 Task: Create a due date automation trigger when advanced on, on the monday of the week before a card is due add fields with custom field "Resume" set to a number greater than 1 and greater or equal to 10 at 11:00 AM.
Action: Mouse moved to (1253, 98)
Screenshot: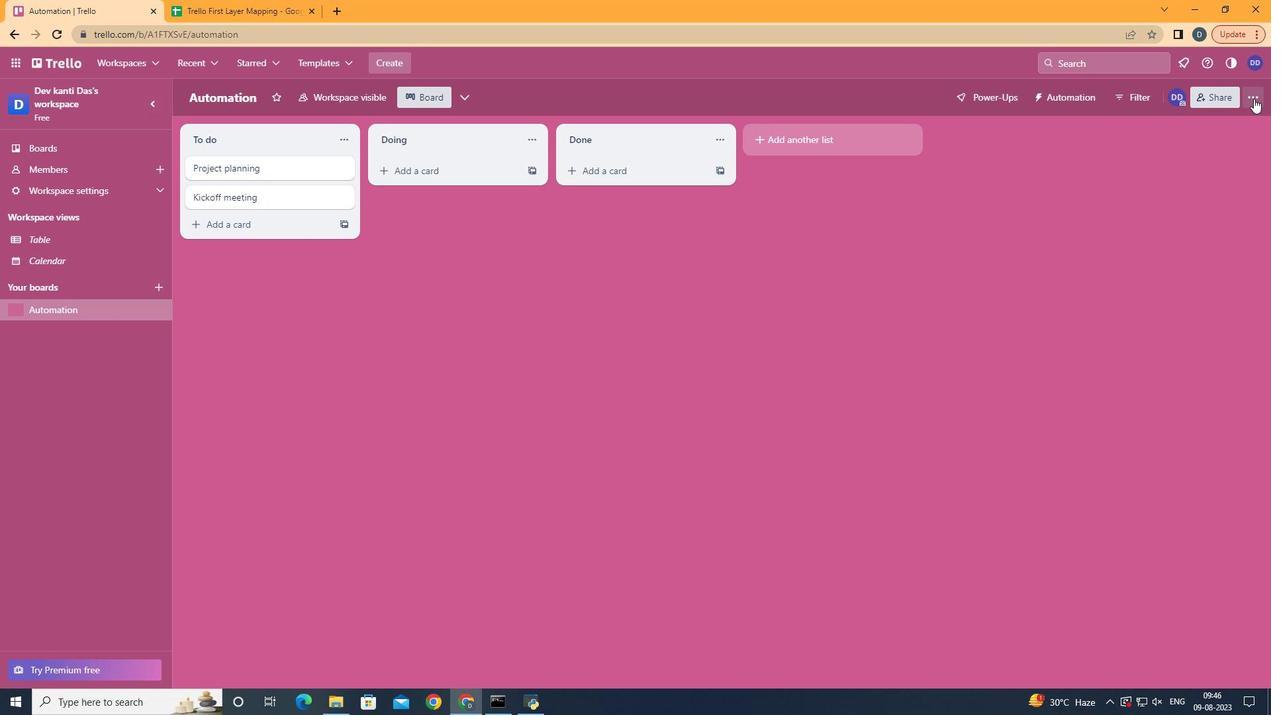 
Action: Mouse pressed left at (1253, 98)
Screenshot: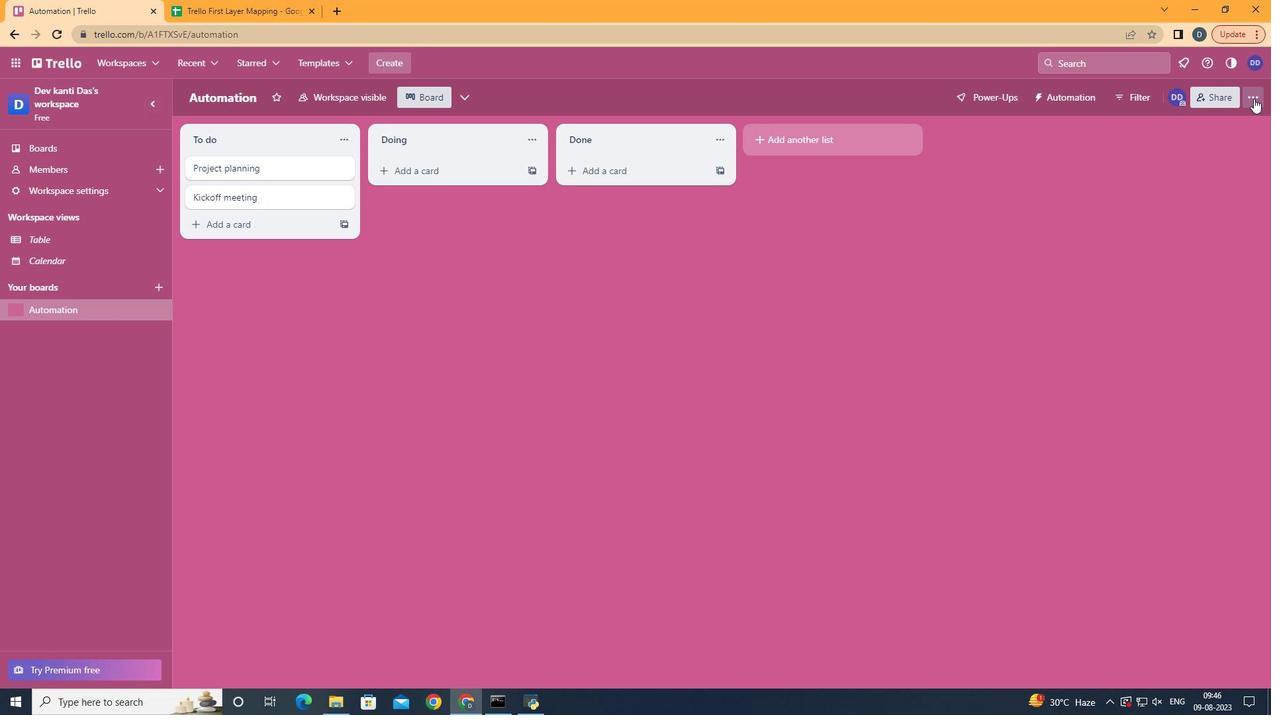 
Action: Mouse moved to (1136, 293)
Screenshot: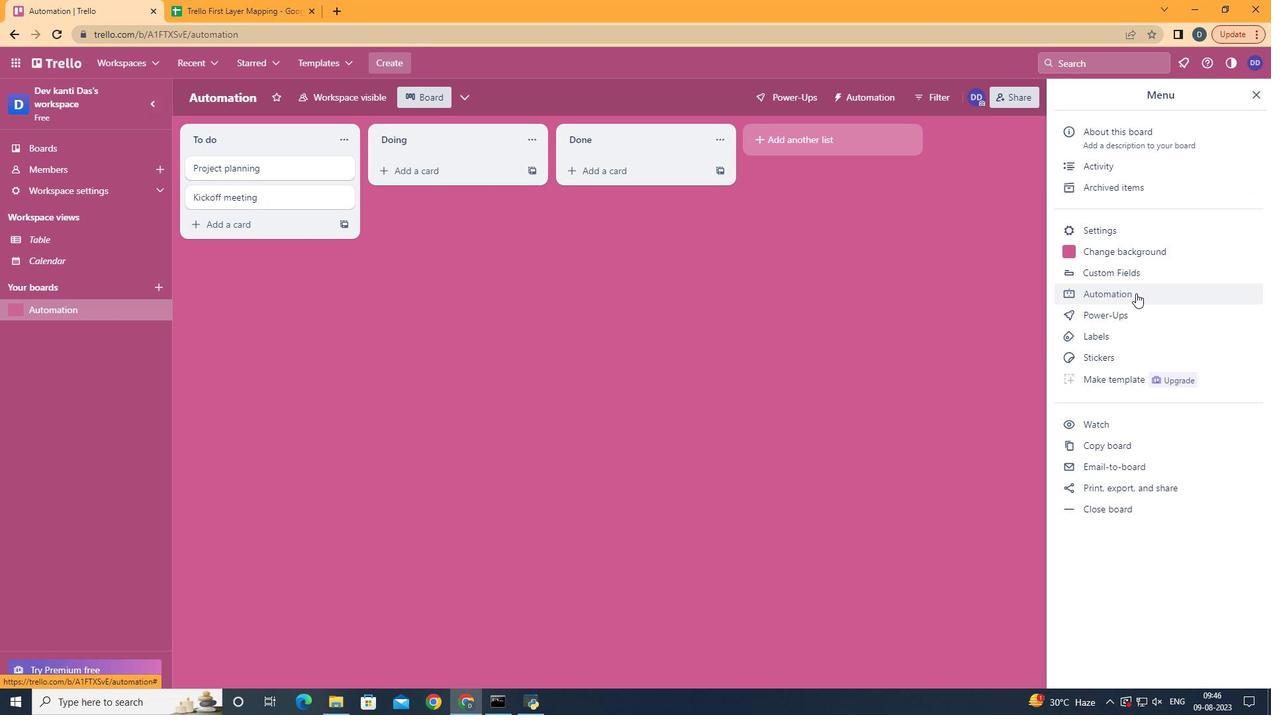 
Action: Mouse pressed left at (1136, 293)
Screenshot: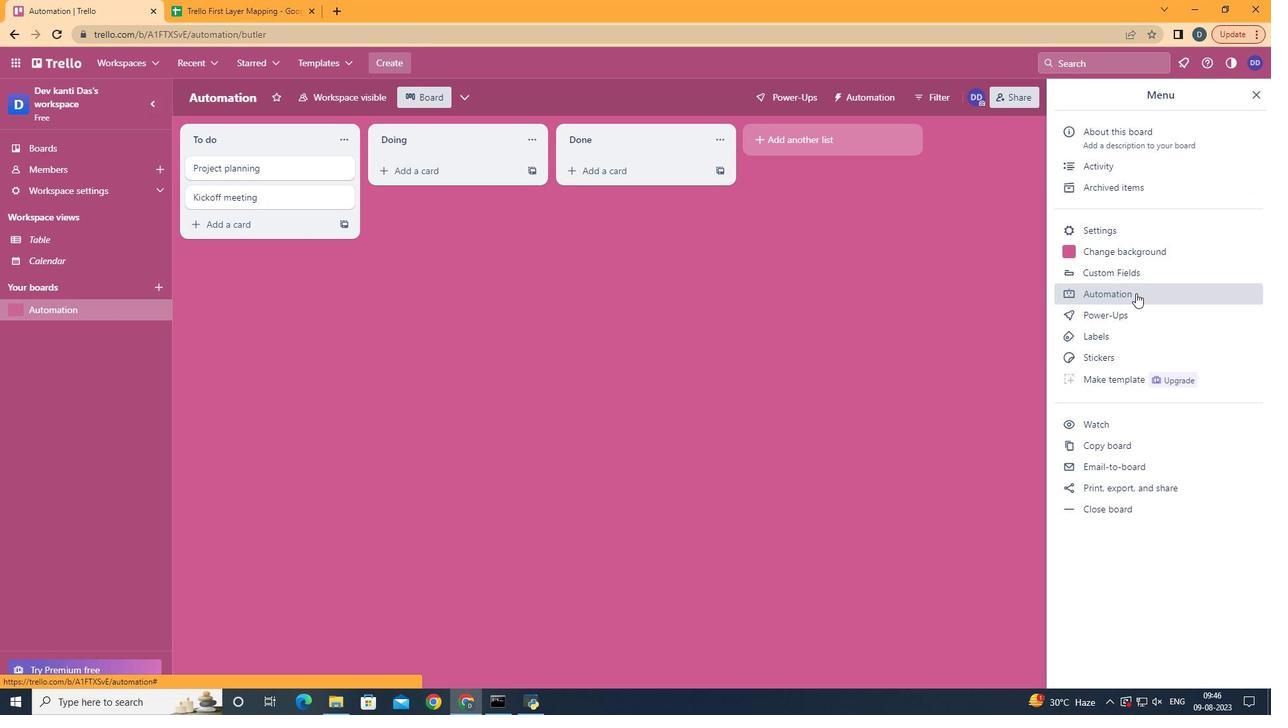 
Action: Mouse moved to (246, 271)
Screenshot: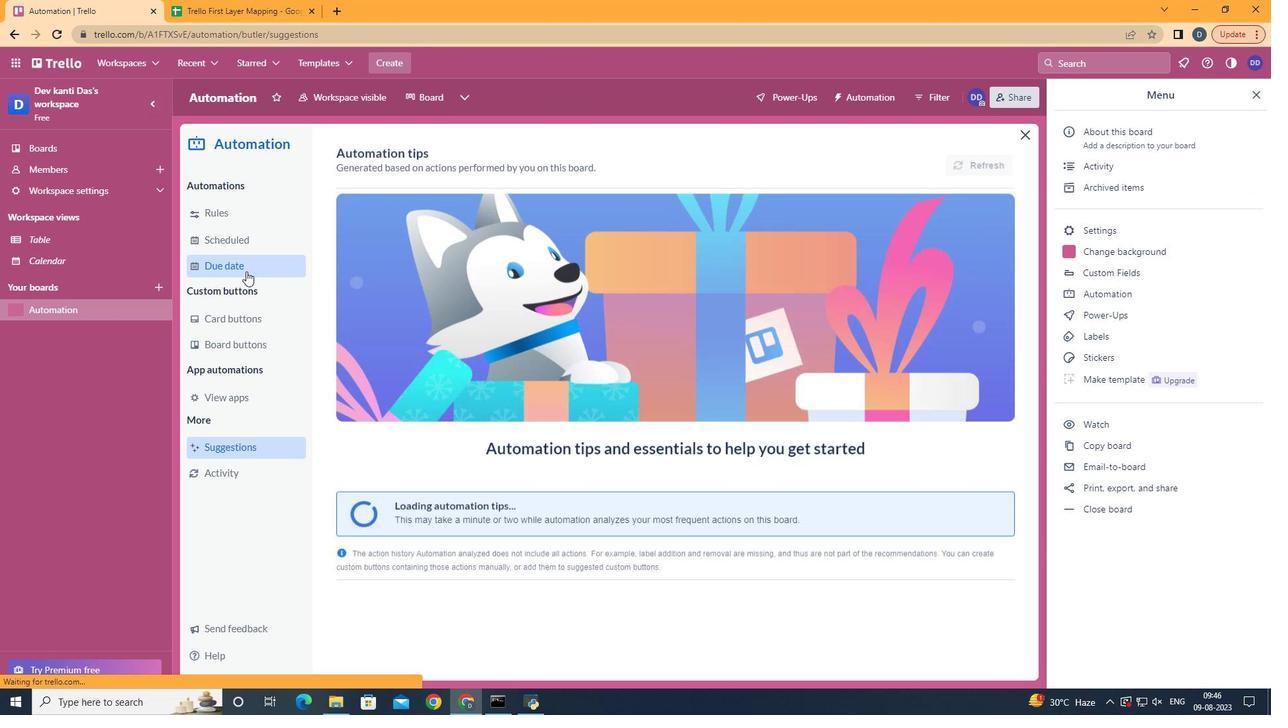 
Action: Mouse pressed left at (246, 271)
Screenshot: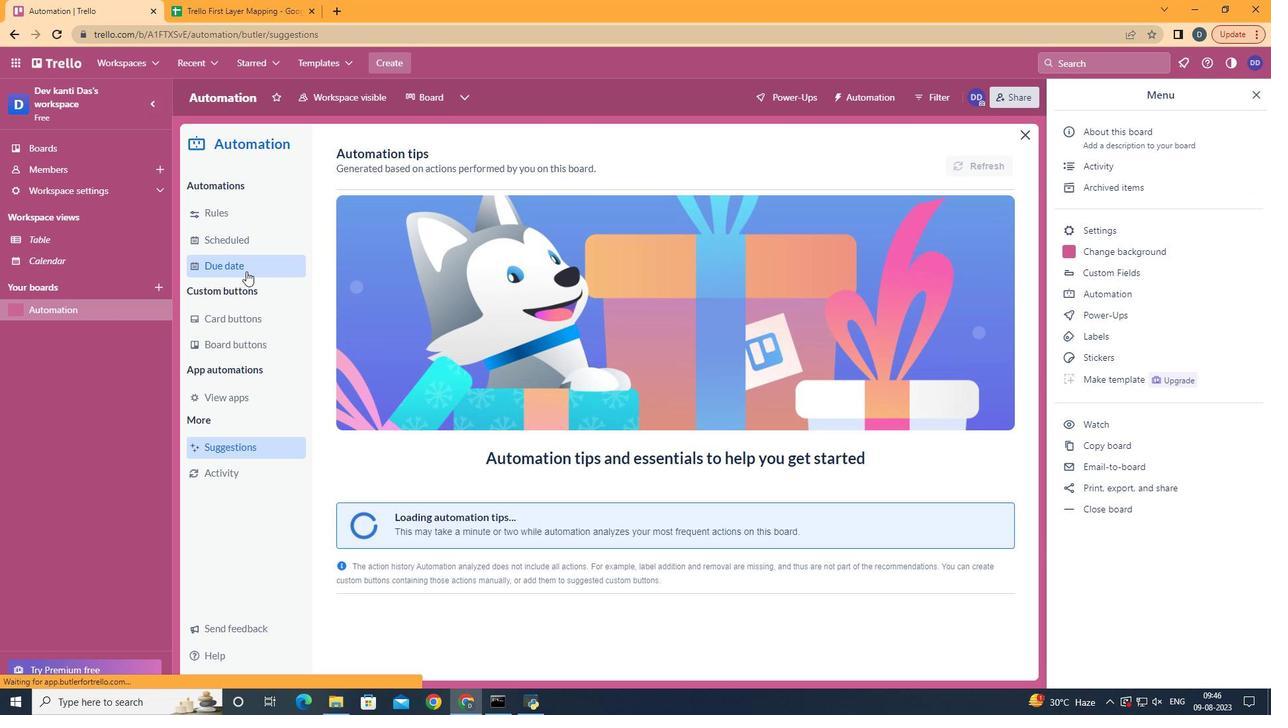 
Action: Mouse moved to (927, 158)
Screenshot: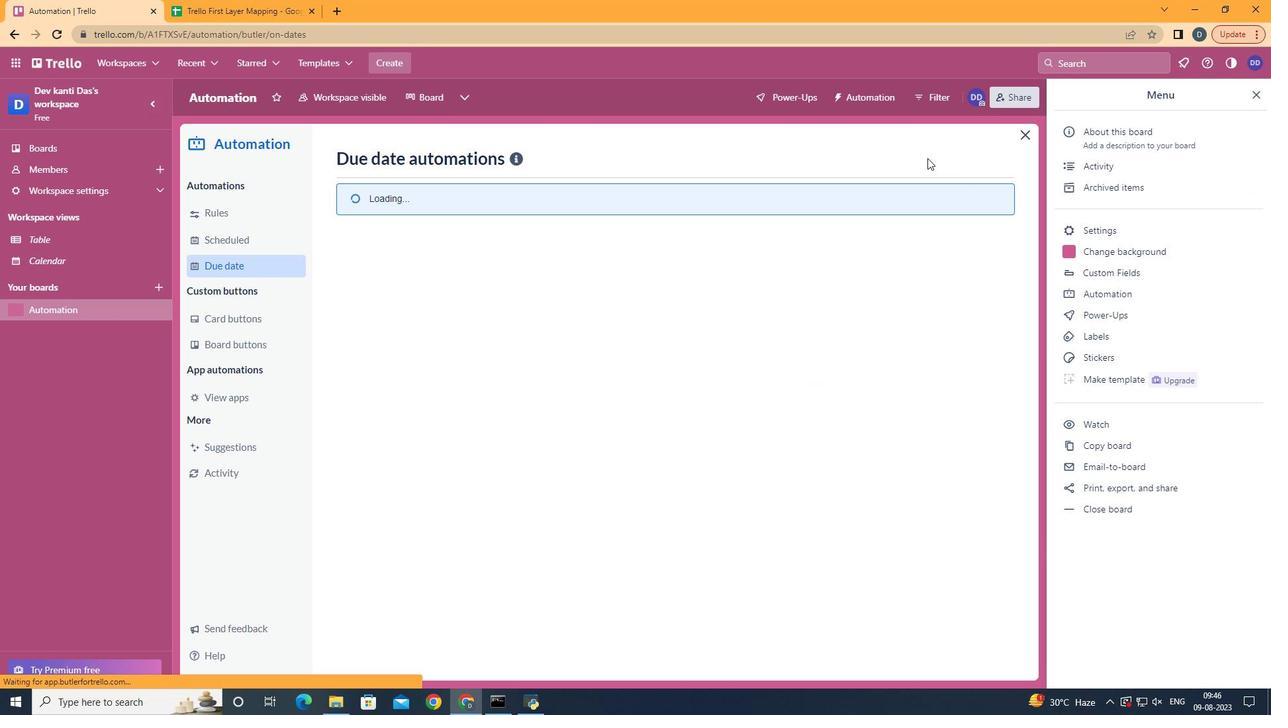
Action: Mouse pressed left at (927, 158)
Screenshot: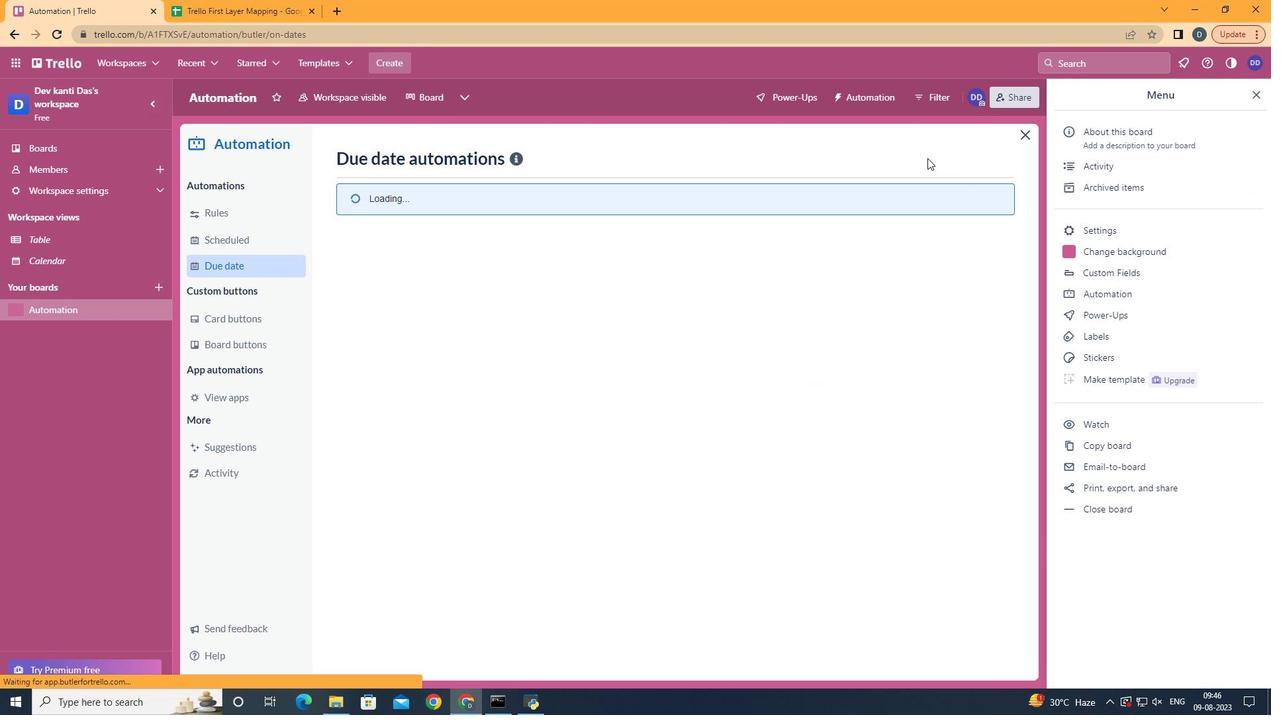 
Action: Mouse pressed left at (927, 158)
Screenshot: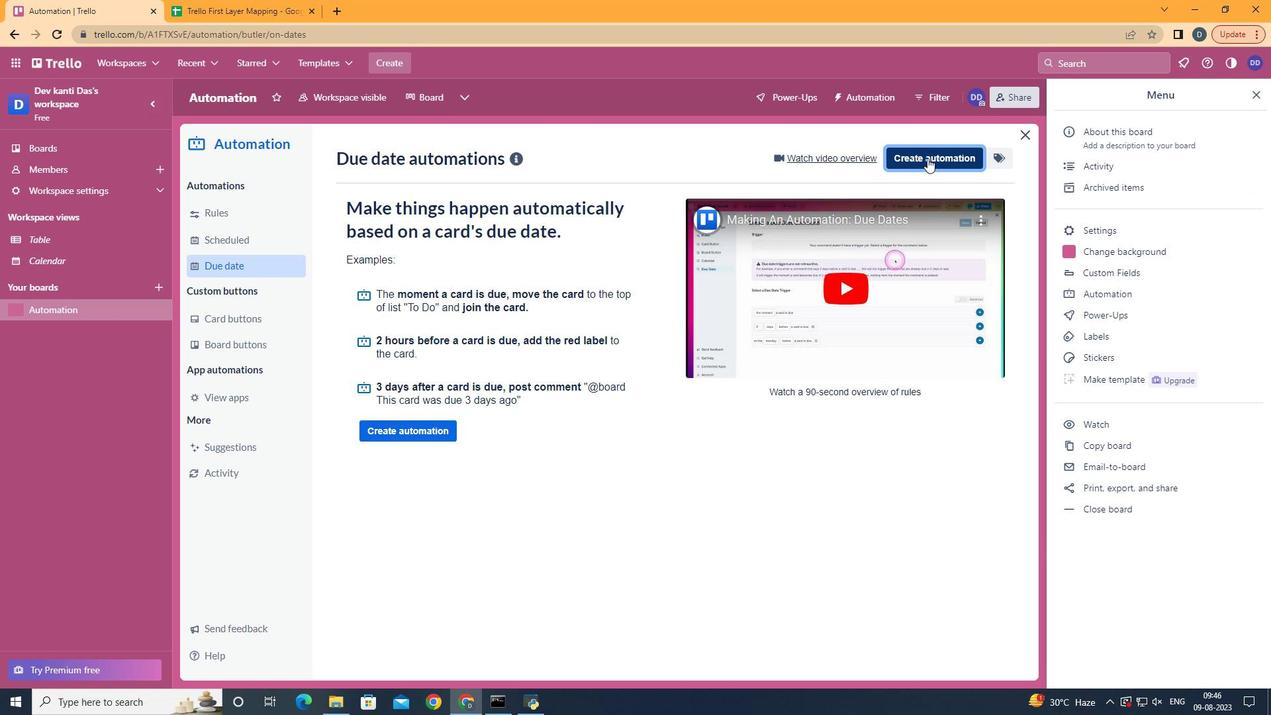 
Action: Mouse moved to (684, 276)
Screenshot: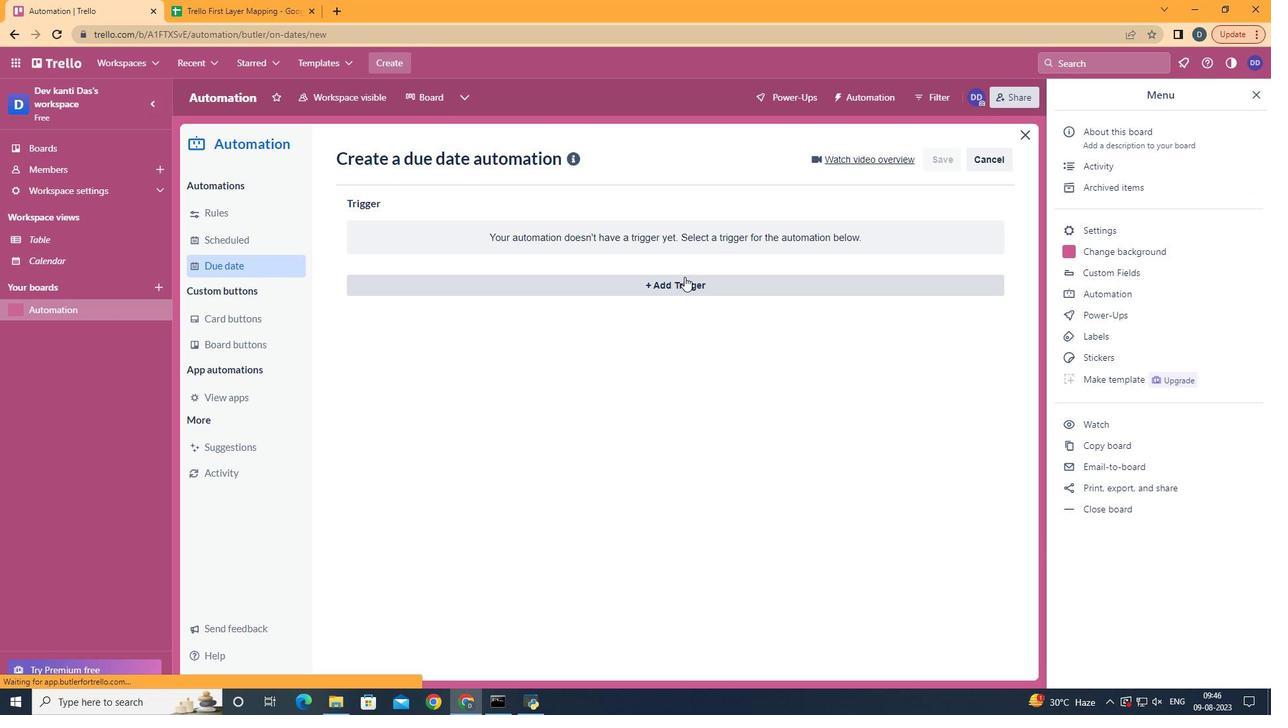 
Action: Mouse pressed left at (684, 276)
Screenshot: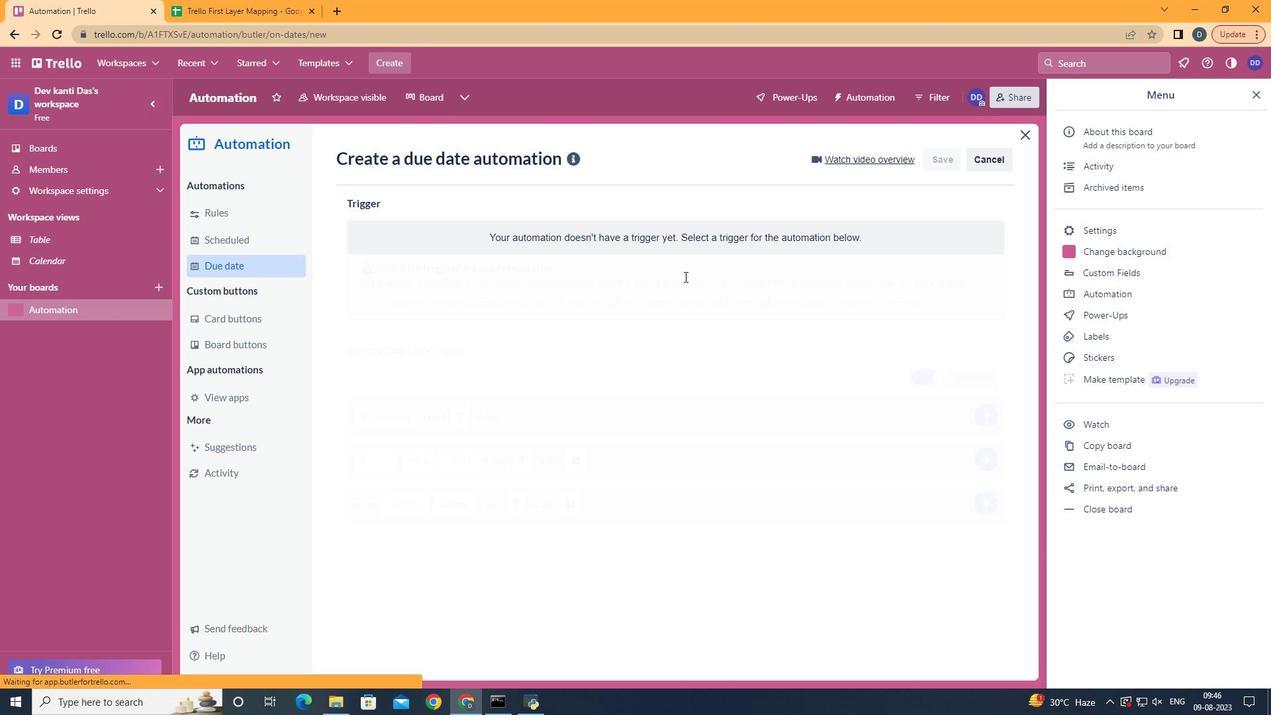 
Action: Mouse moved to (462, 633)
Screenshot: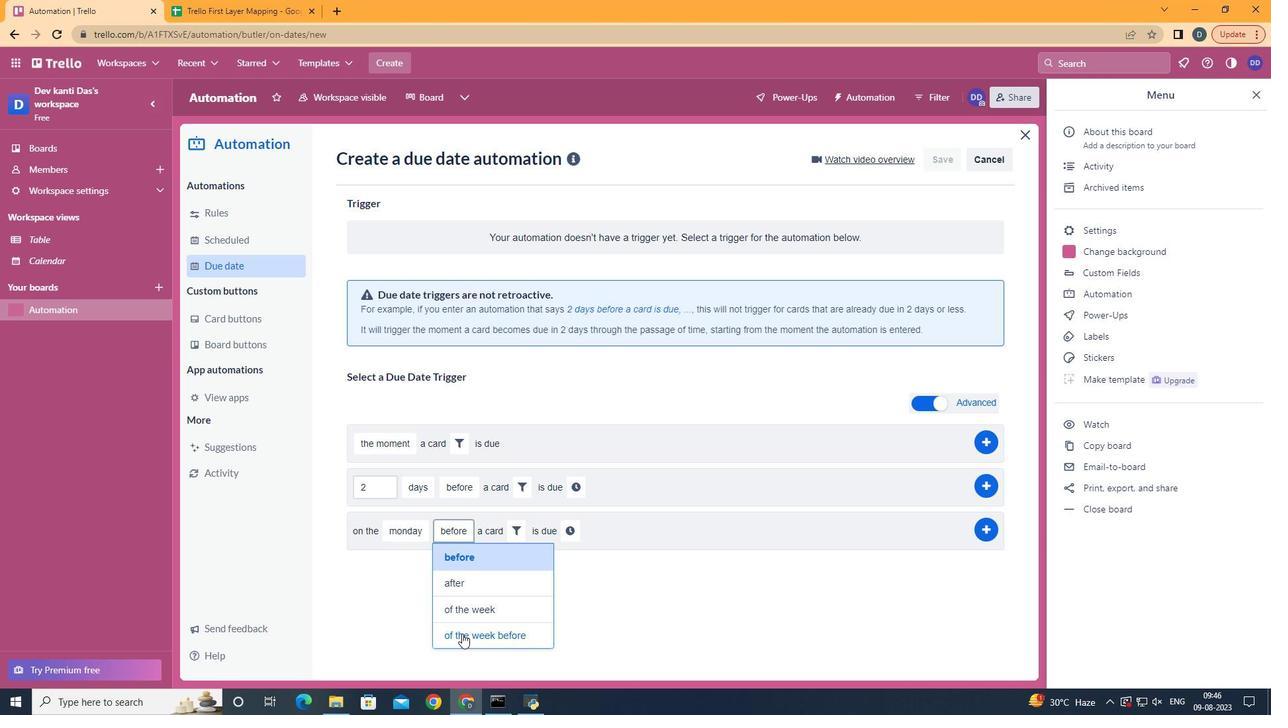 
Action: Mouse pressed left at (462, 633)
Screenshot: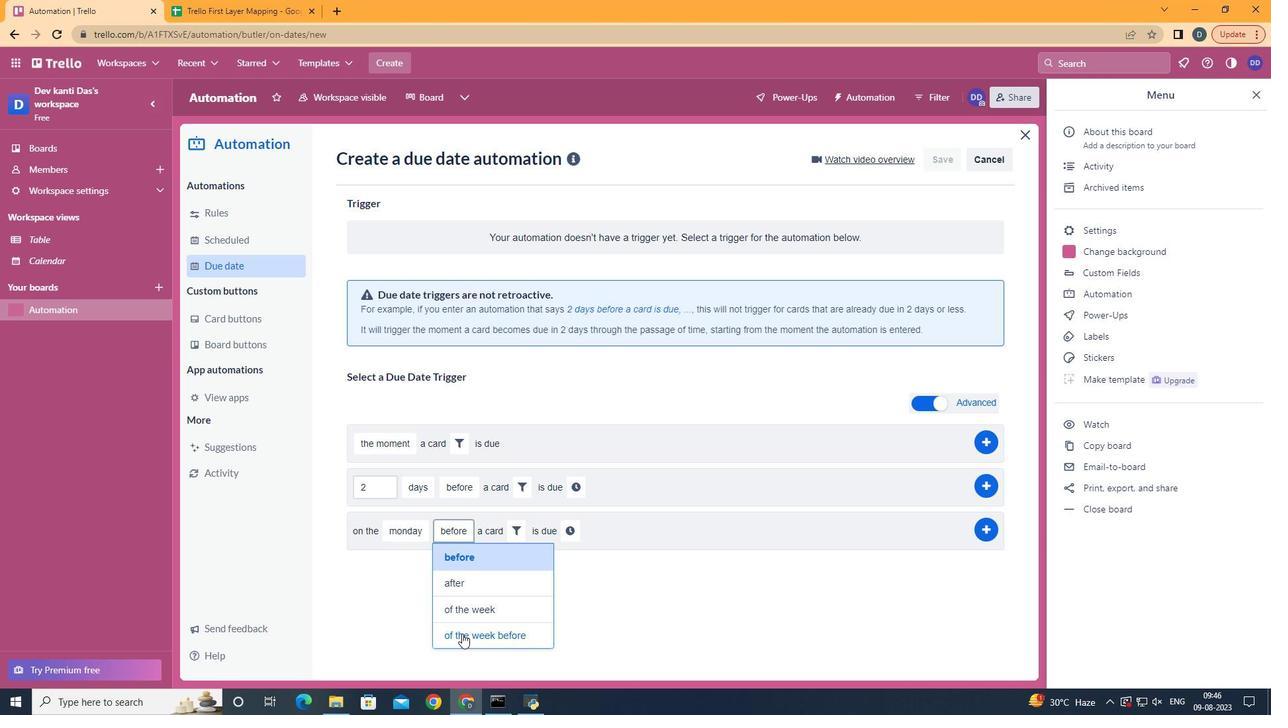 
Action: Mouse moved to (564, 531)
Screenshot: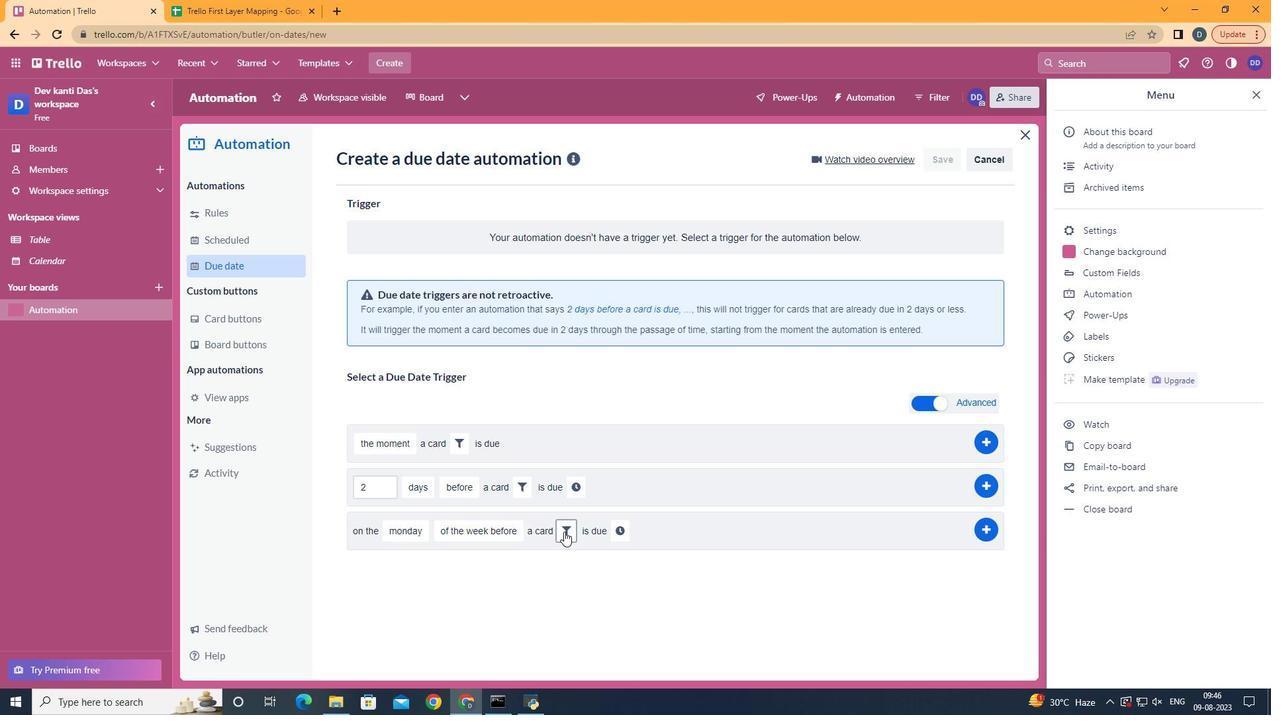 
Action: Mouse pressed left at (564, 531)
Screenshot: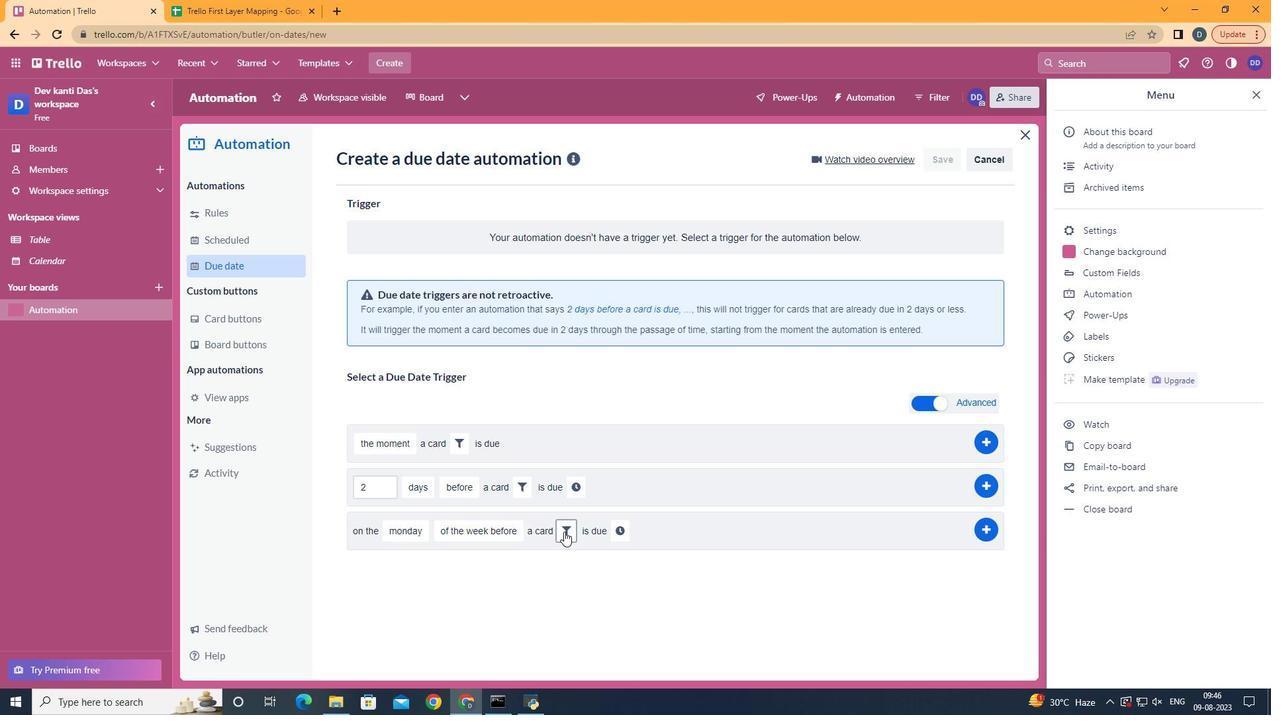 
Action: Mouse moved to (772, 575)
Screenshot: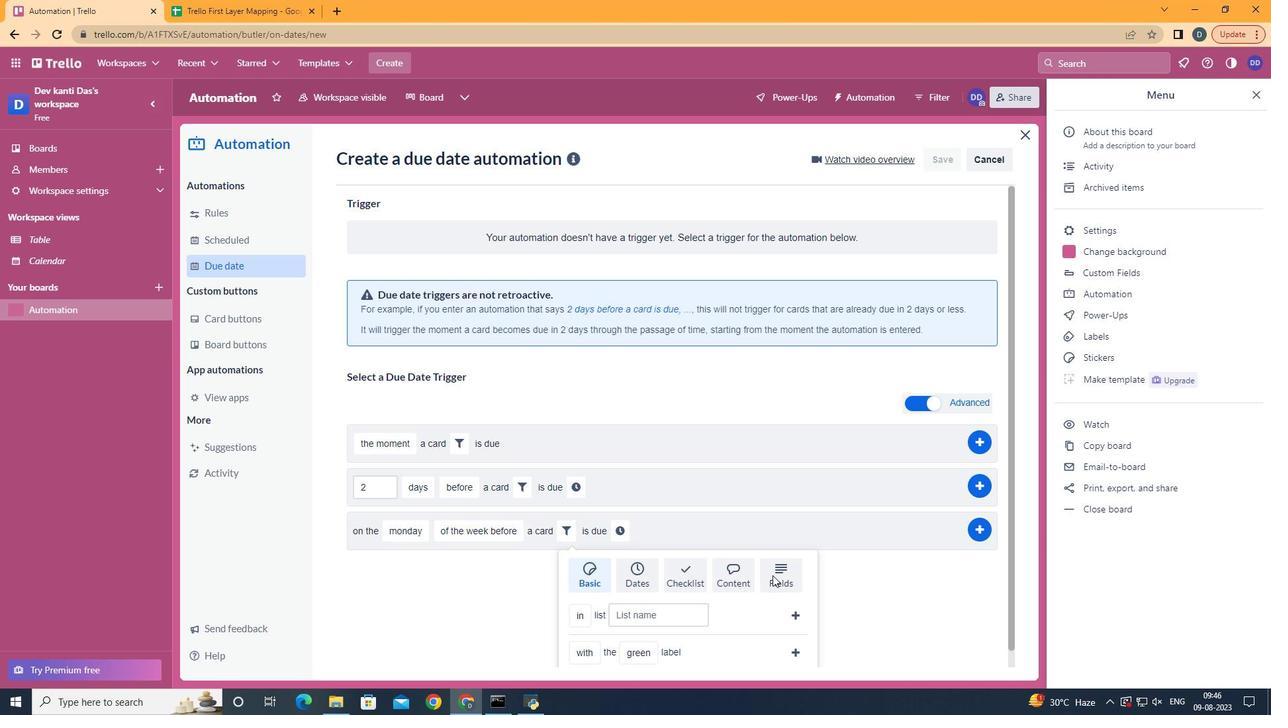 
Action: Mouse pressed left at (772, 575)
Screenshot: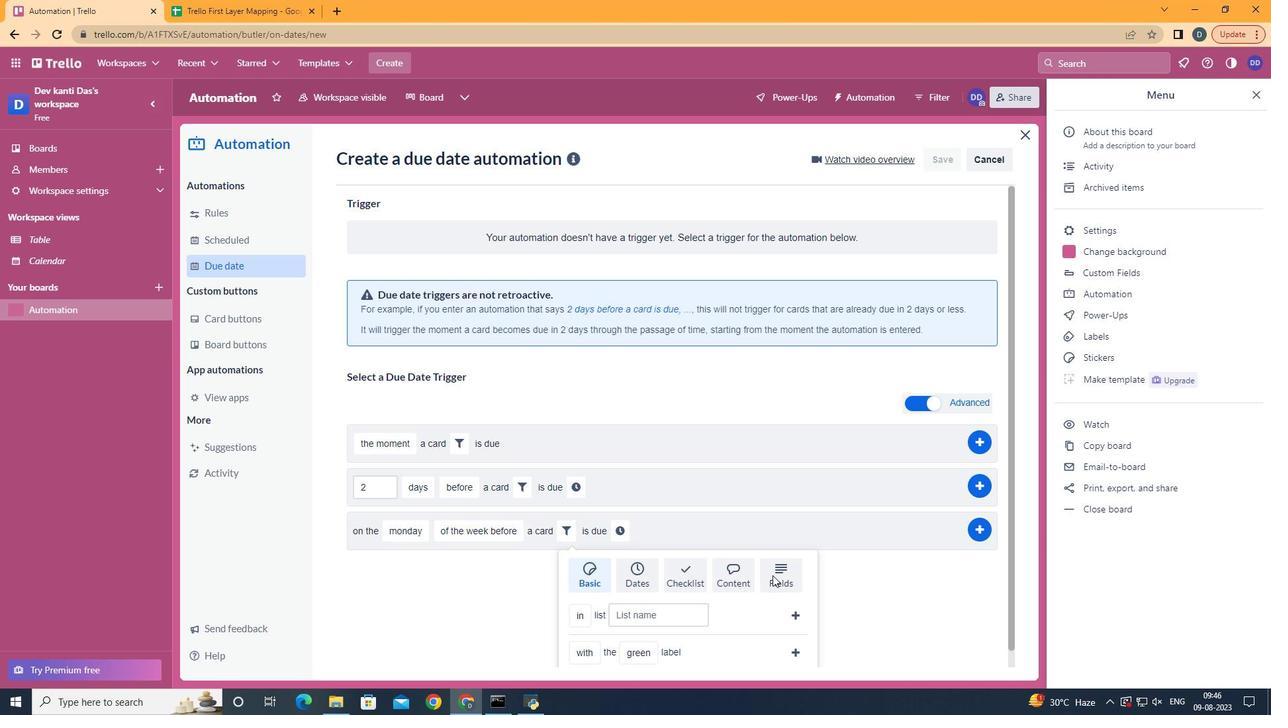 
Action: Mouse moved to (773, 575)
Screenshot: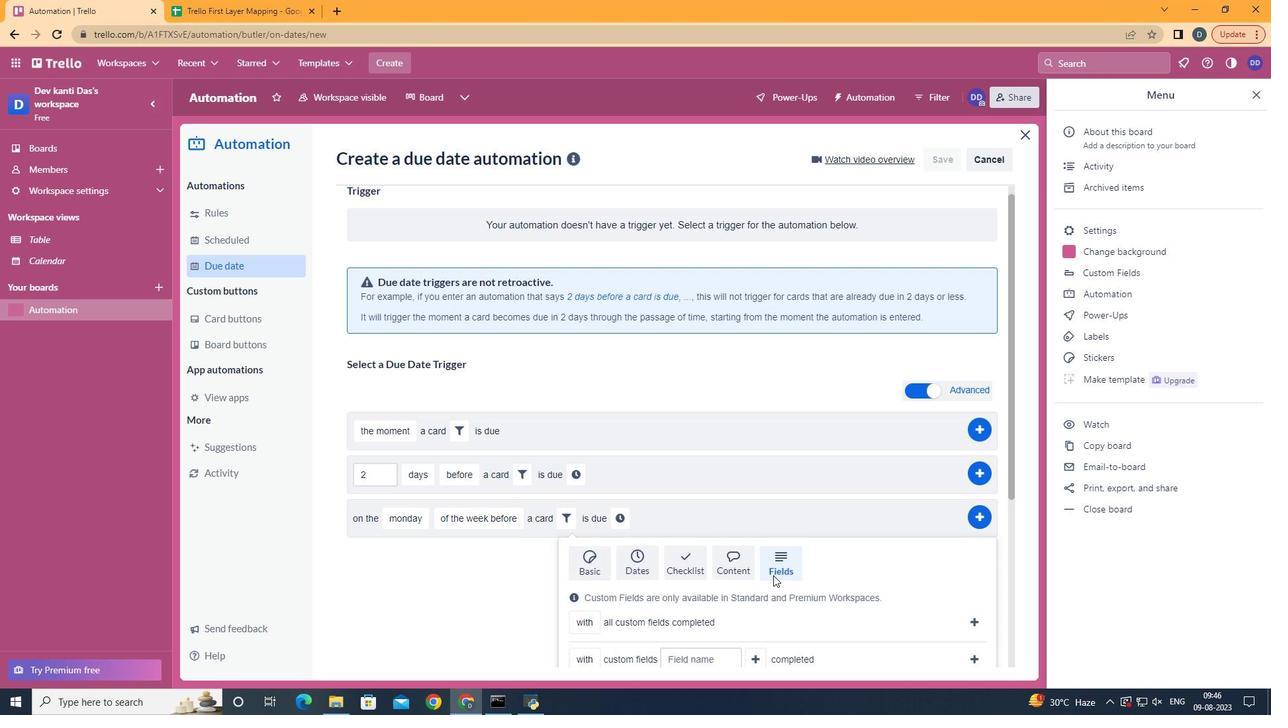 
Action: Mouse scrolled (773, 574) with delta (0, 0)
Screenshot: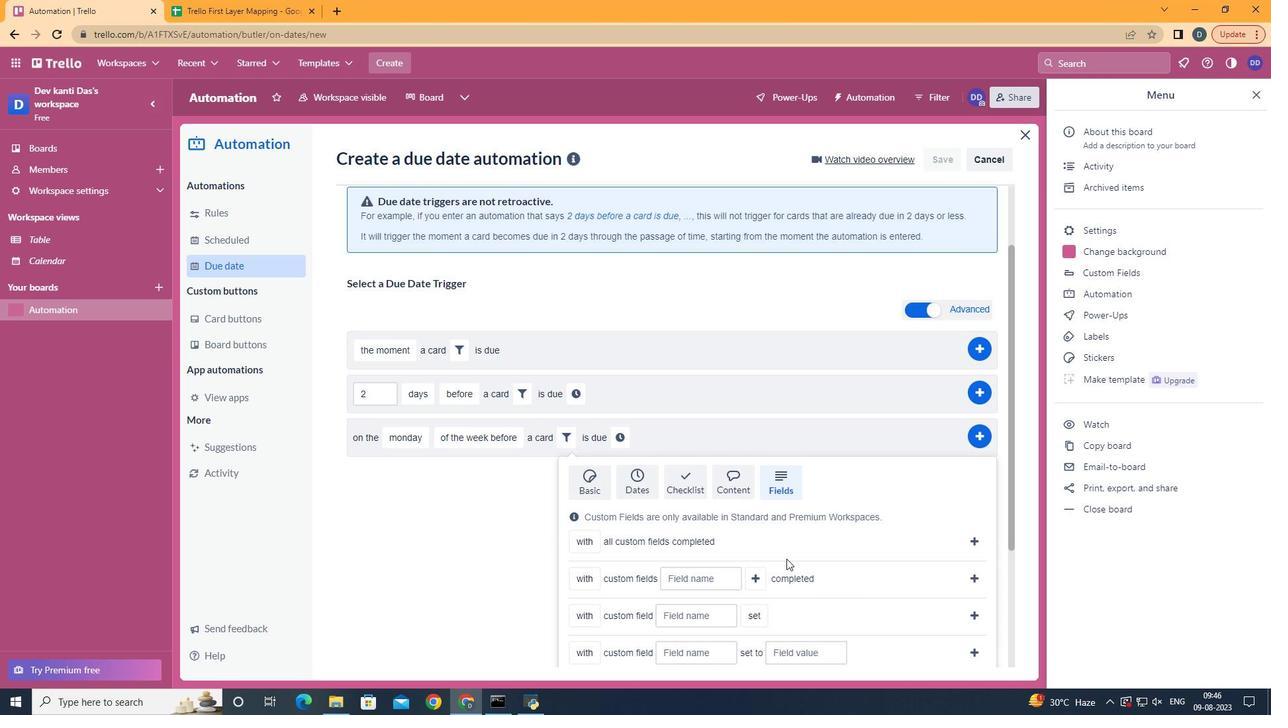 
Action: Mouse scrolled (773, 574) with delta (0, 0)
Screenshot: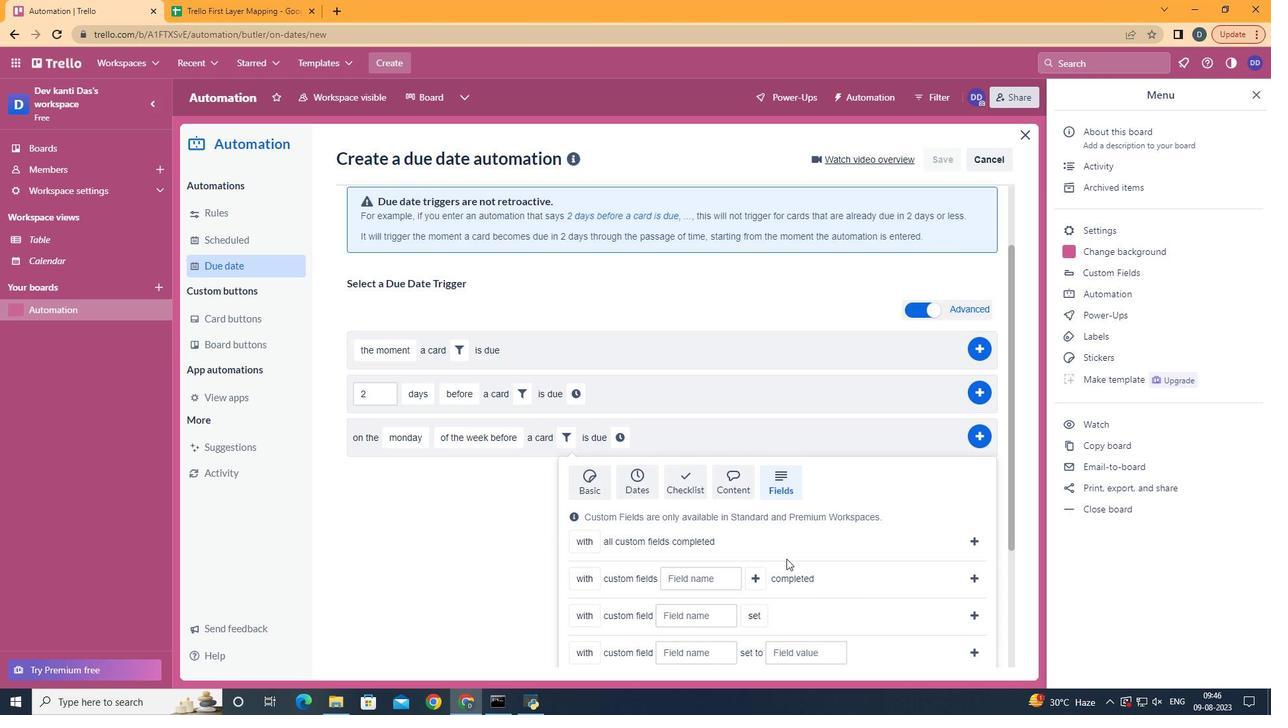 
Action: Mouse scrolled (773, 574) with delta (0, 0)
Screenshot: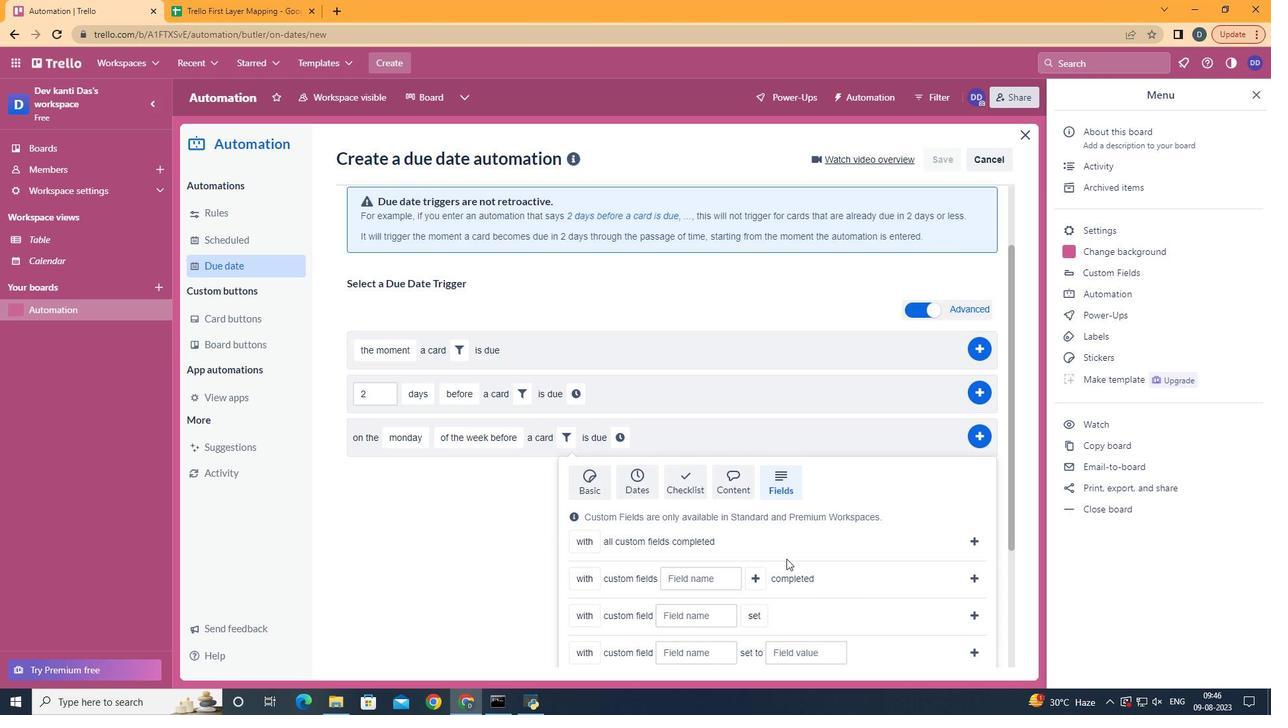 
Action: Mouse scrolled (773, 574) with delta (0, 0)
Screenshot: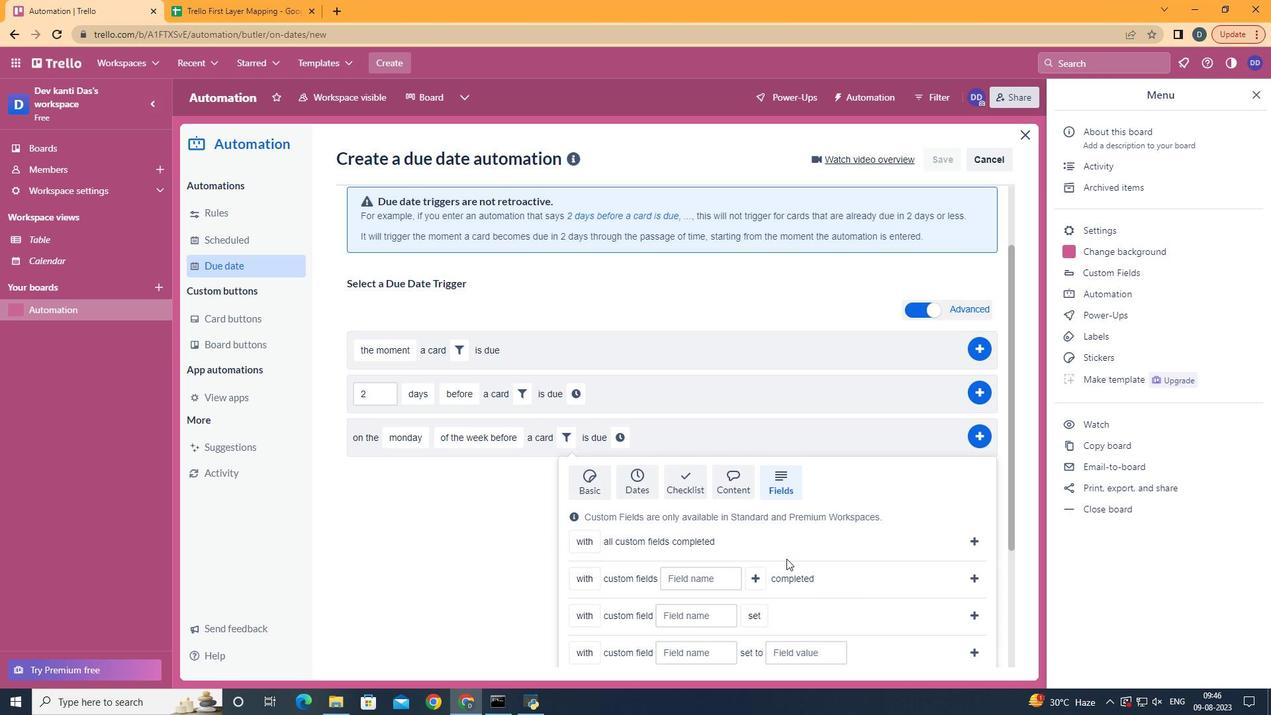 
Action: Mouse scrolled (773, 574) with delta (0, 0)
Screenshot: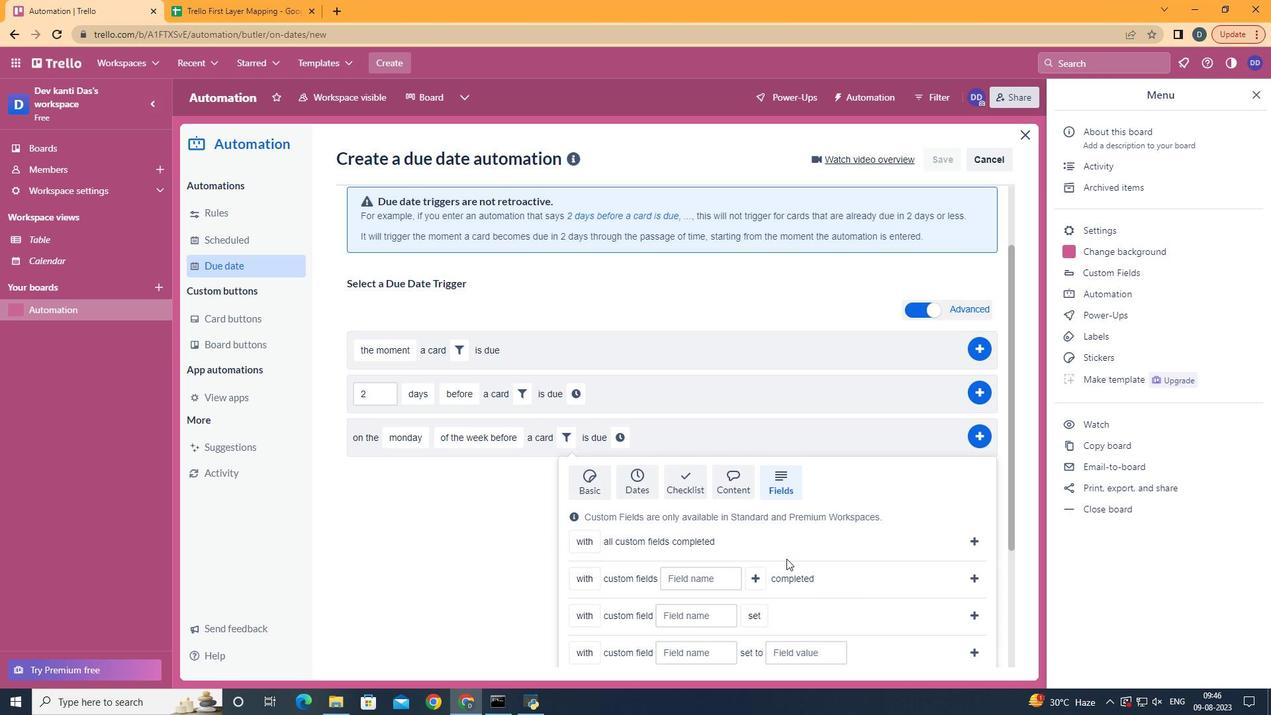 
Action: Mouse moved to (585, 568)
Screenshot: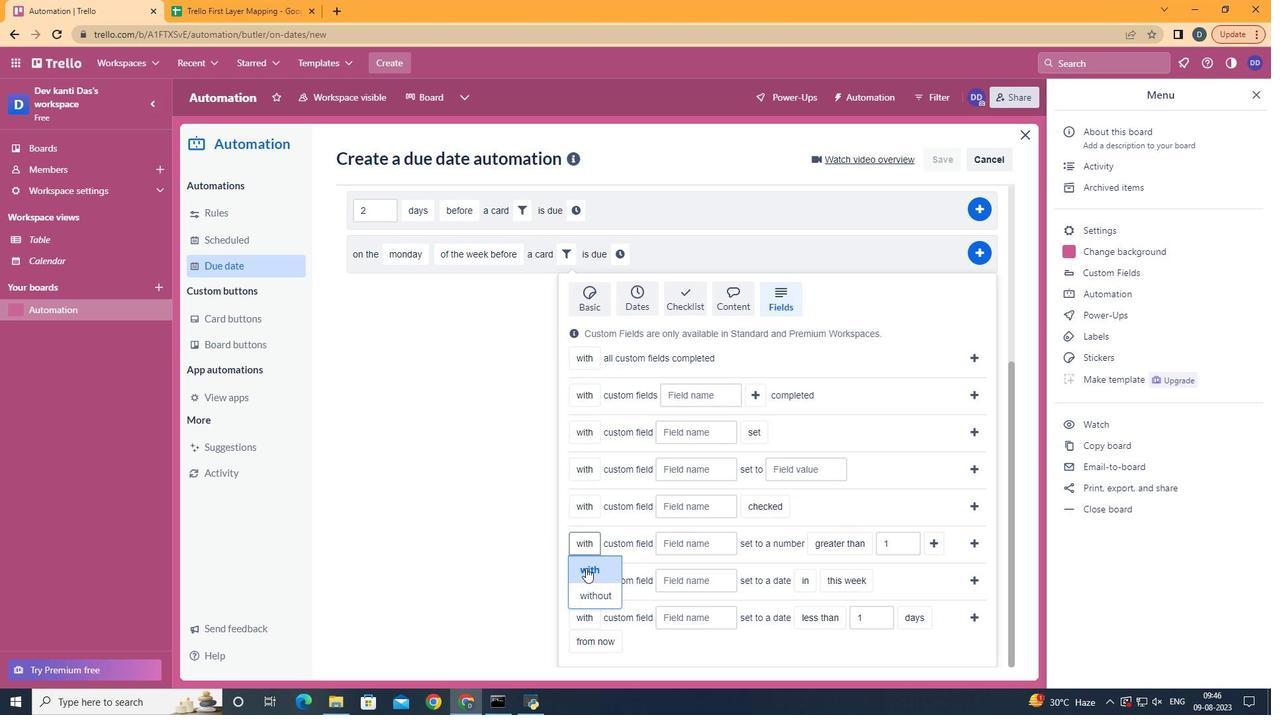 
Action: Mouse pressed left at (585, 568)
Screenshot: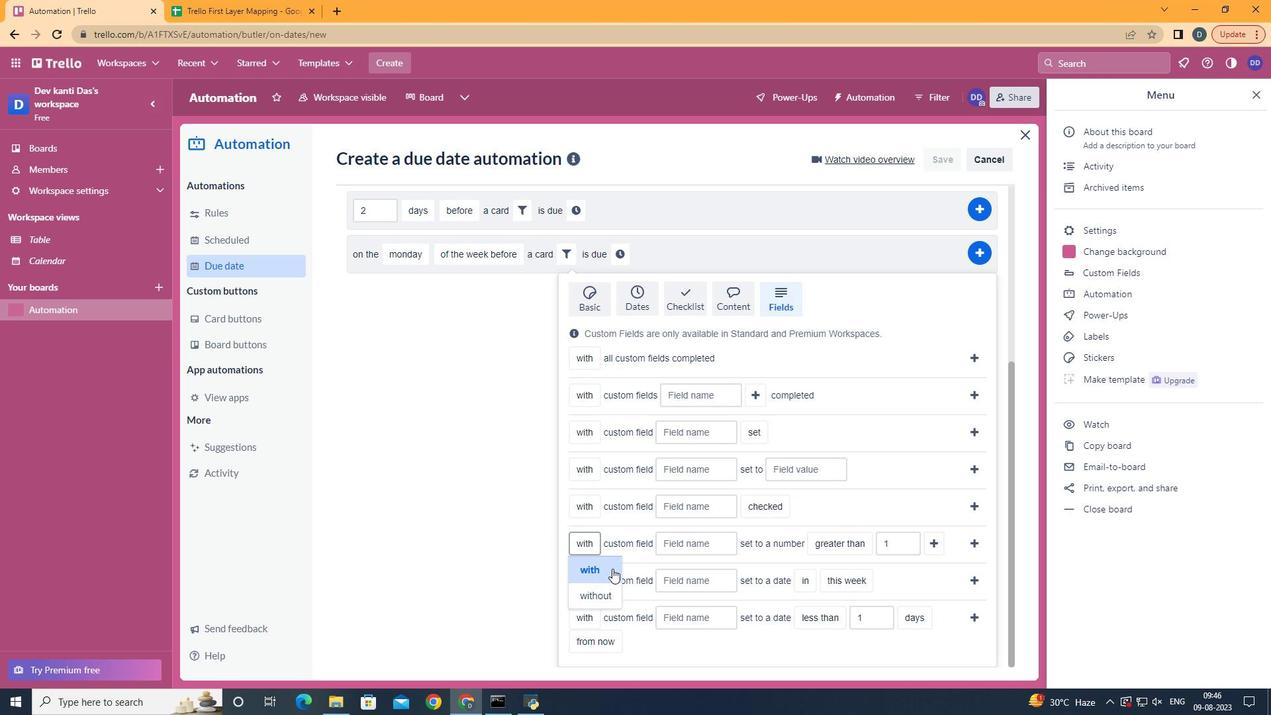 
Action: Mouse moved to (704, 546)
Screenshot: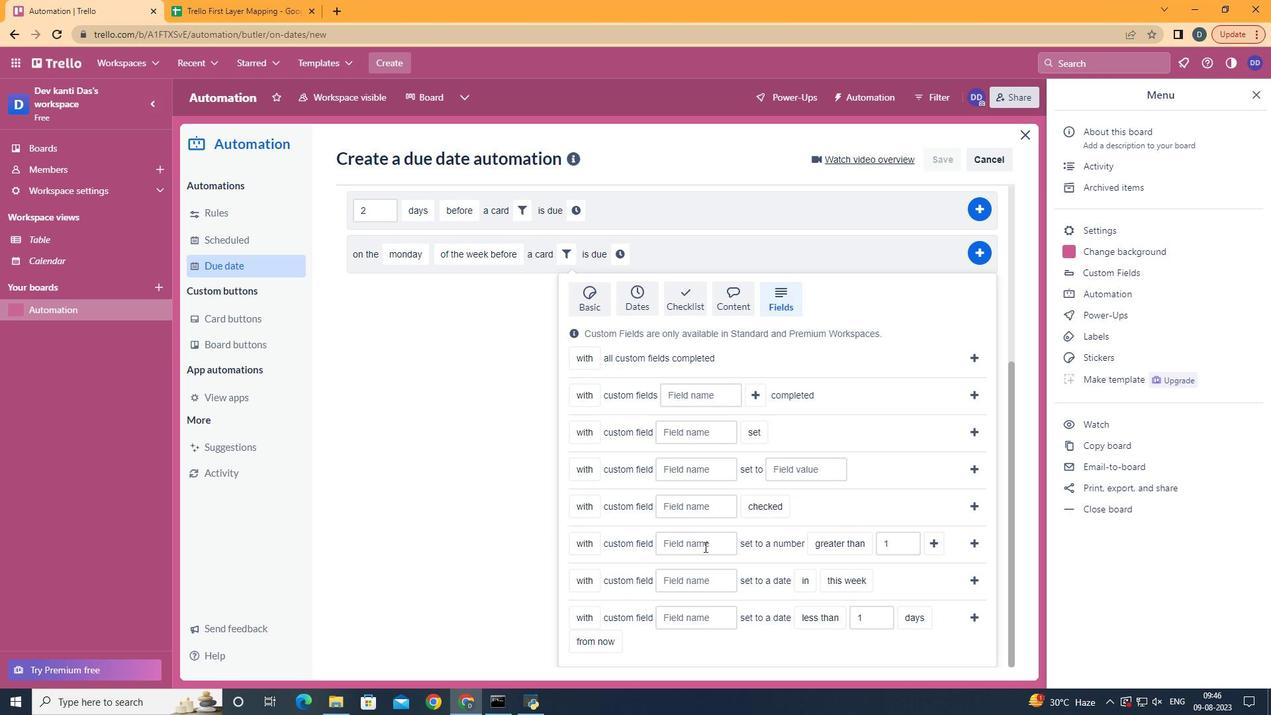 
Action: Mouse pressed left at (704, 546)
Screenshot: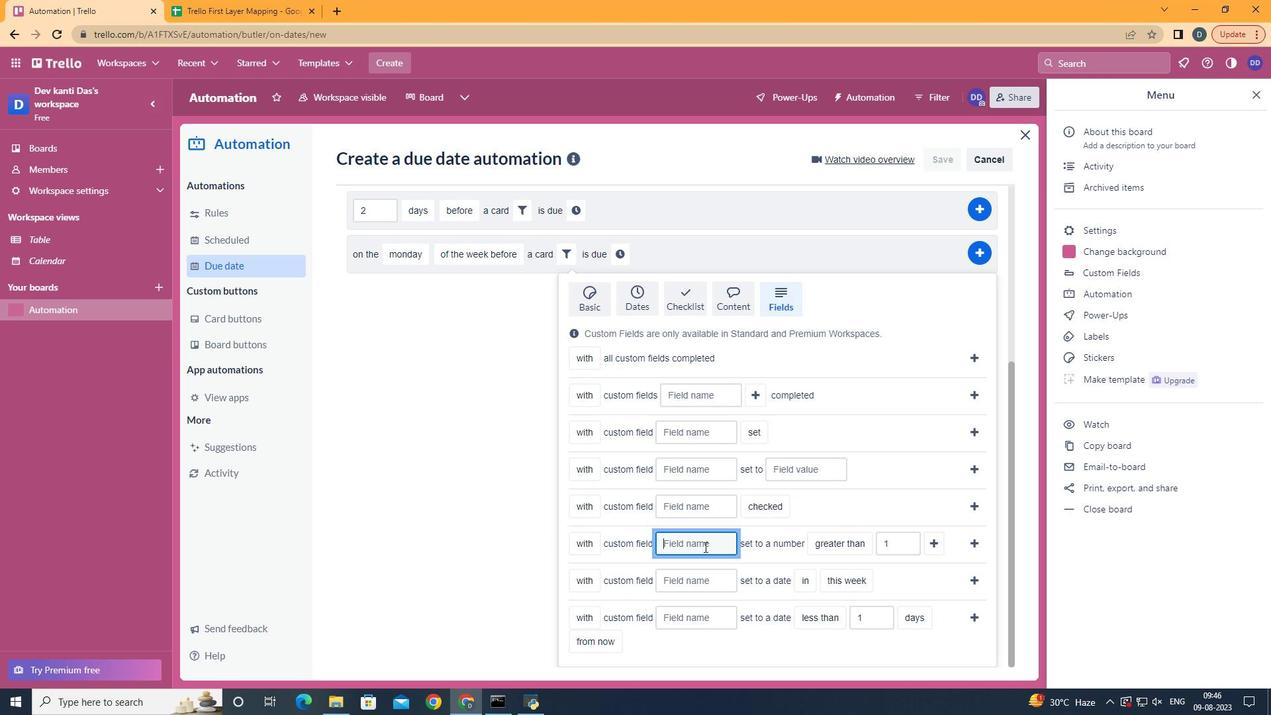 
Action: Key pressed <Key.shift>Resume
Screenshot: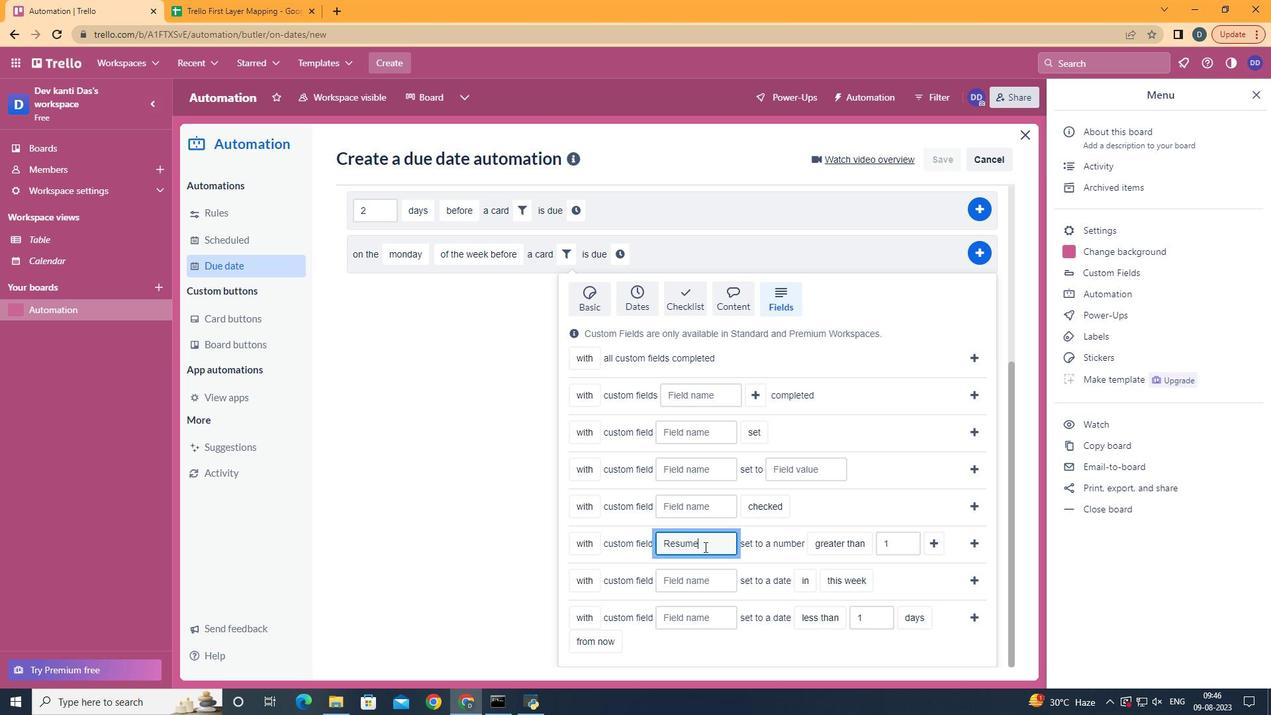 
Action: Mouse moved to (849, 567)
Screenshot: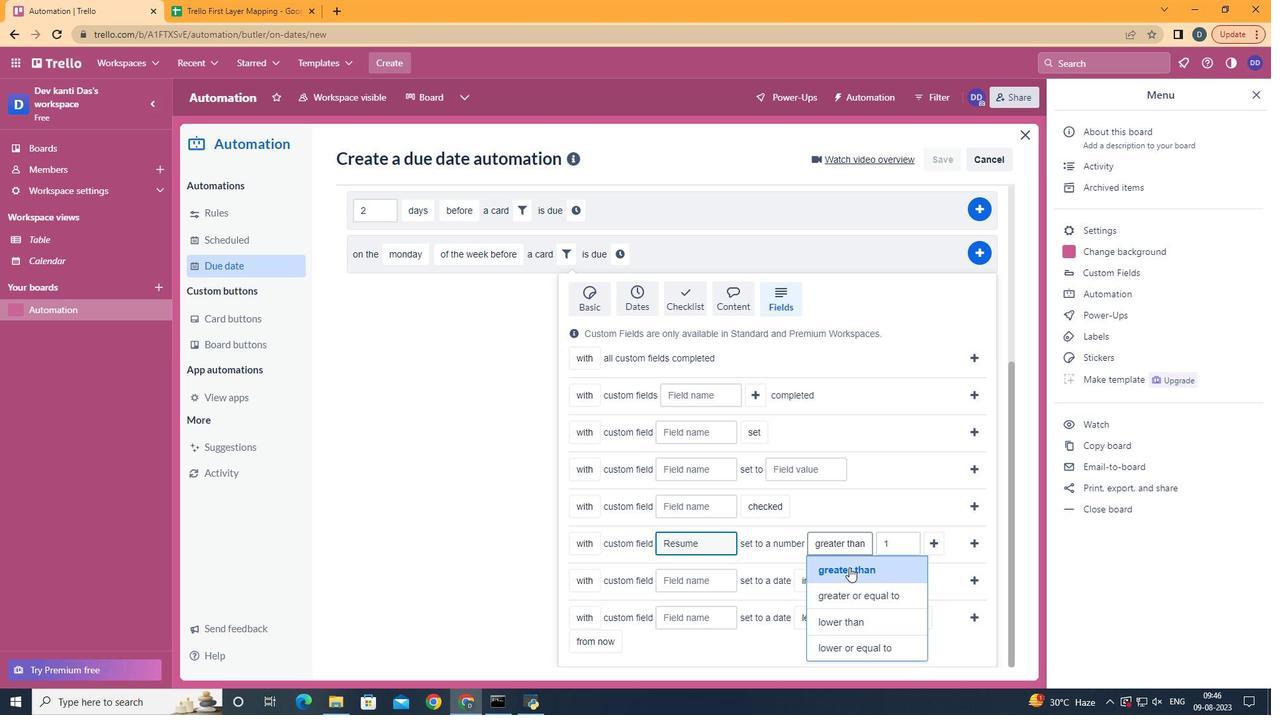 
Action: Mouse pressed left at (849, 567)
Screenshot: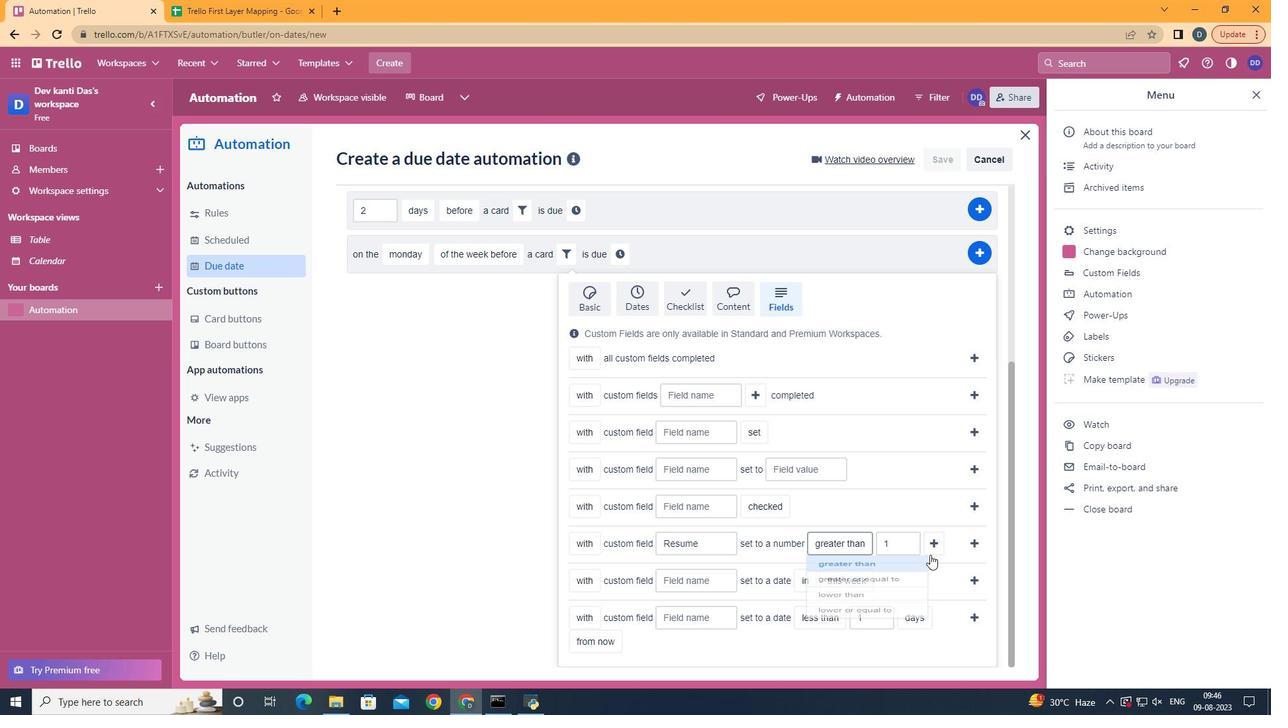 
Action: Mouse moved to (929, 551)
Screenshot: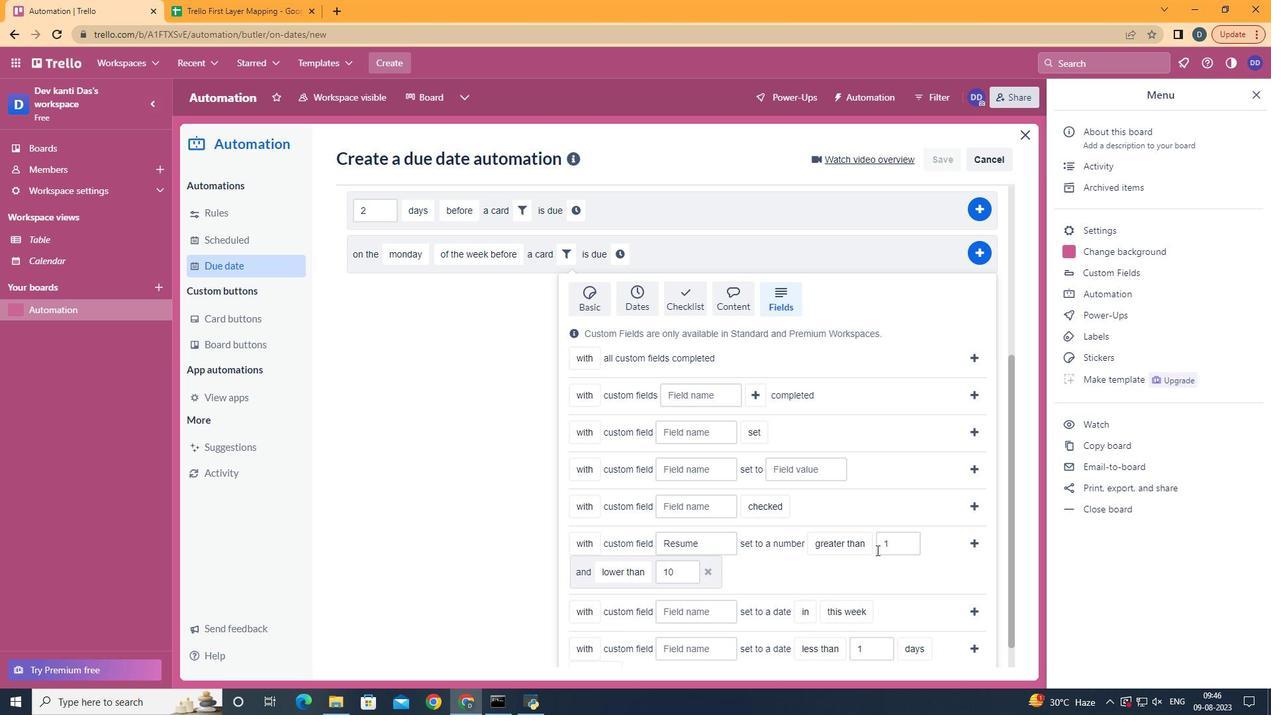
Action: Mouse pressed left at (929, 551)
Screenshot: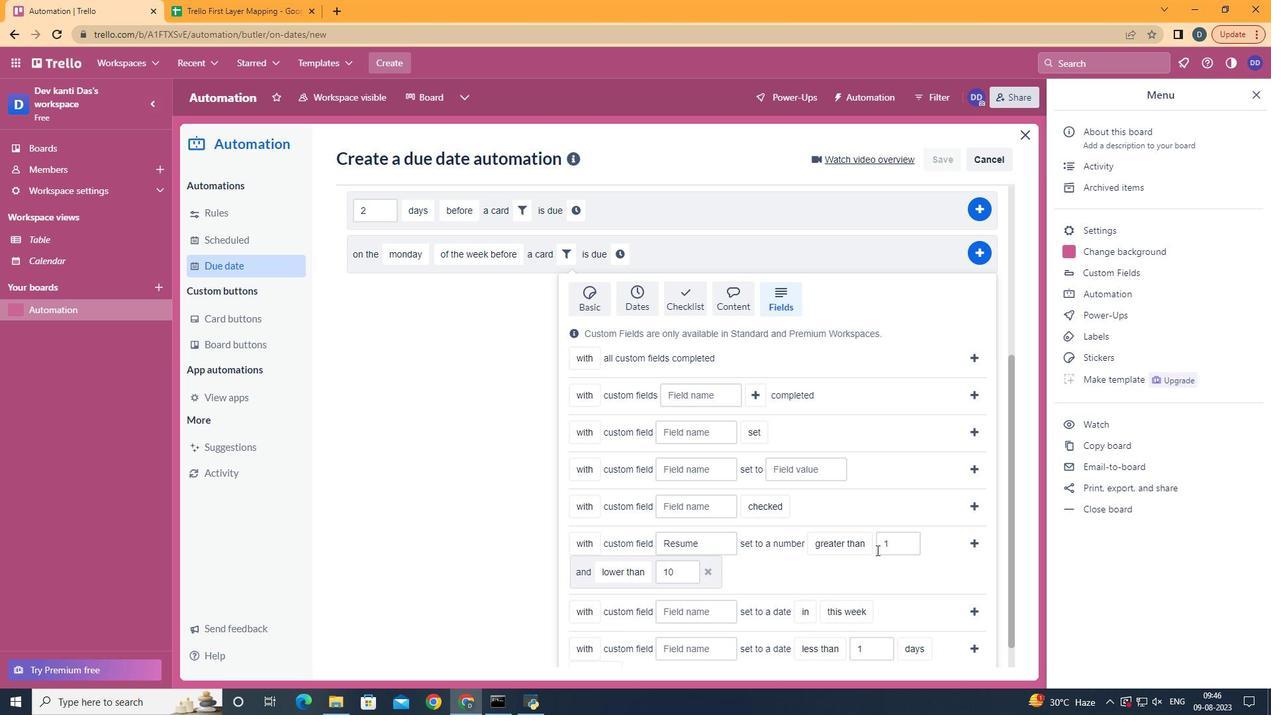 
Action: Mouse moved to (636, 522)
Screenshot: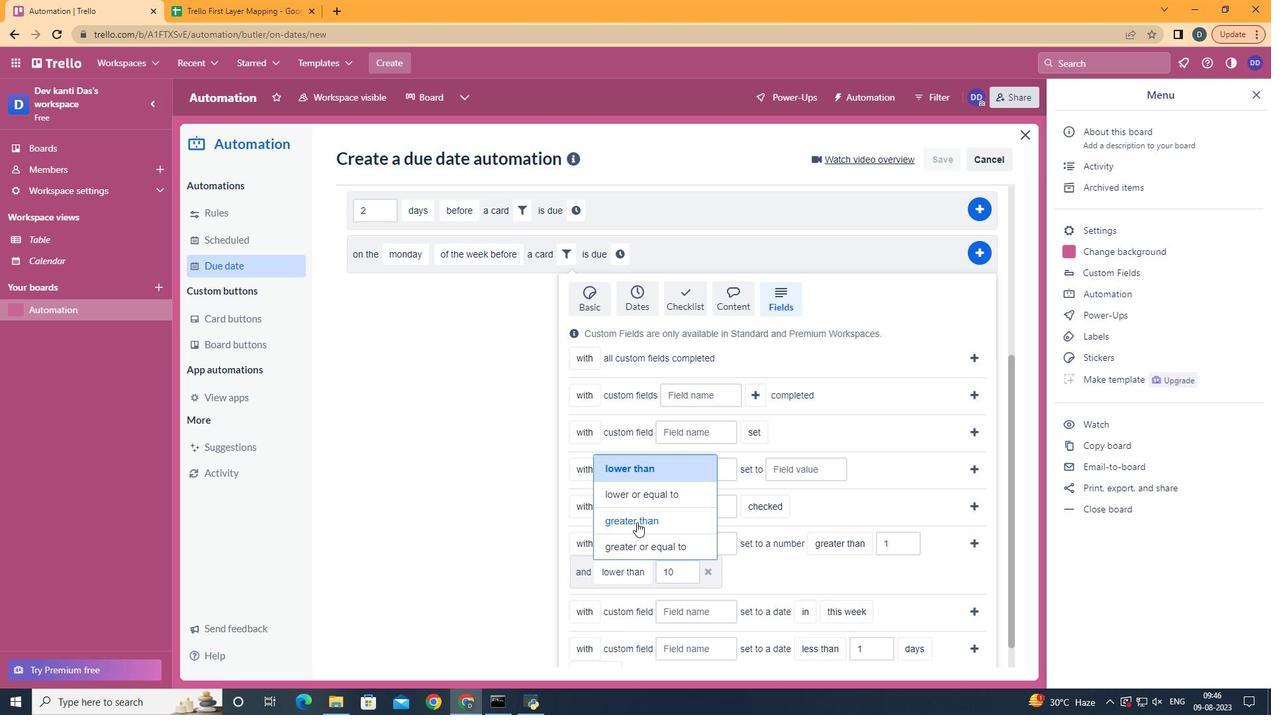
Action: Mouse pressed left at (636, 522)
Screenshot: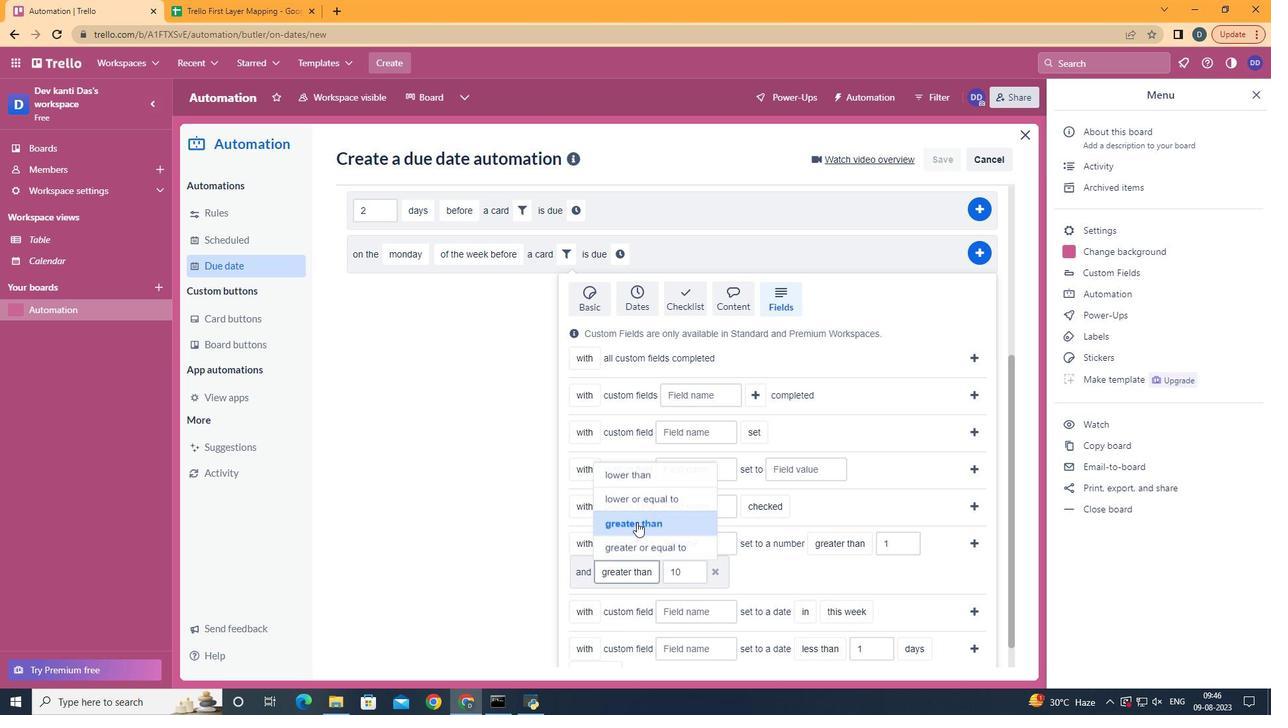
Action: Mouse moved to (977, 546)
Screenshot: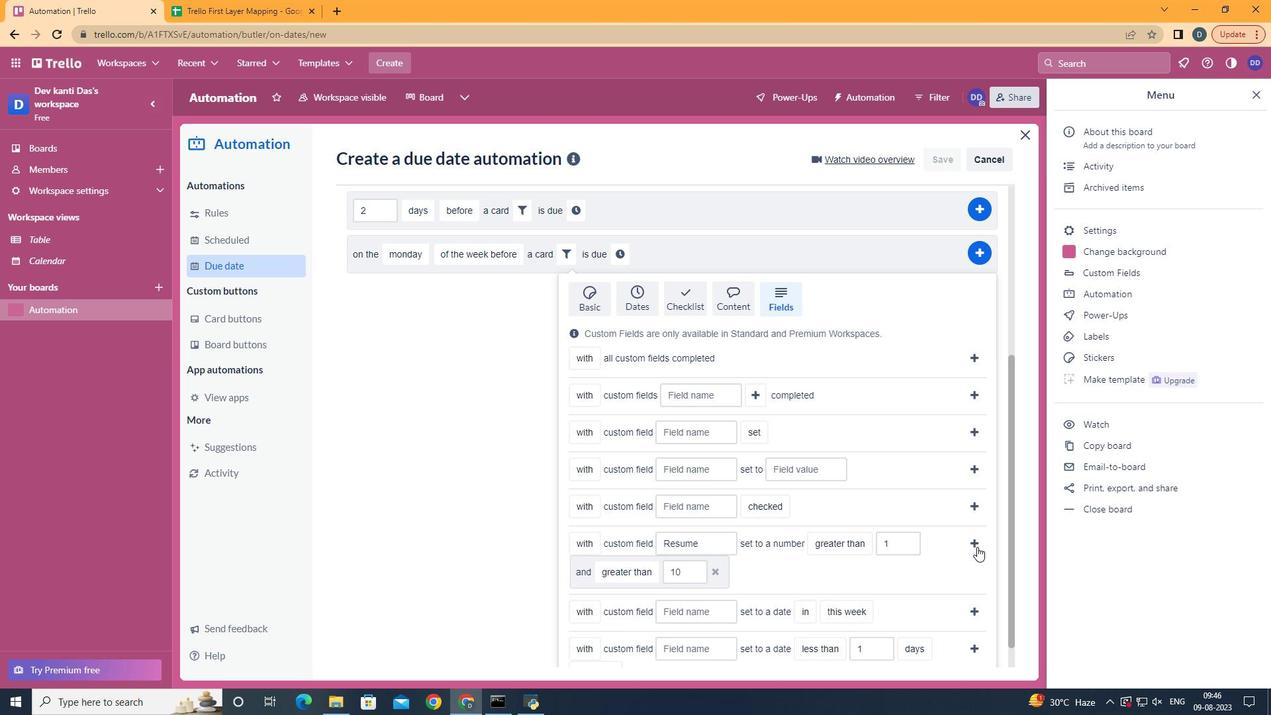 
Action: Mouse pressed left at (977, 546)
Screenshot: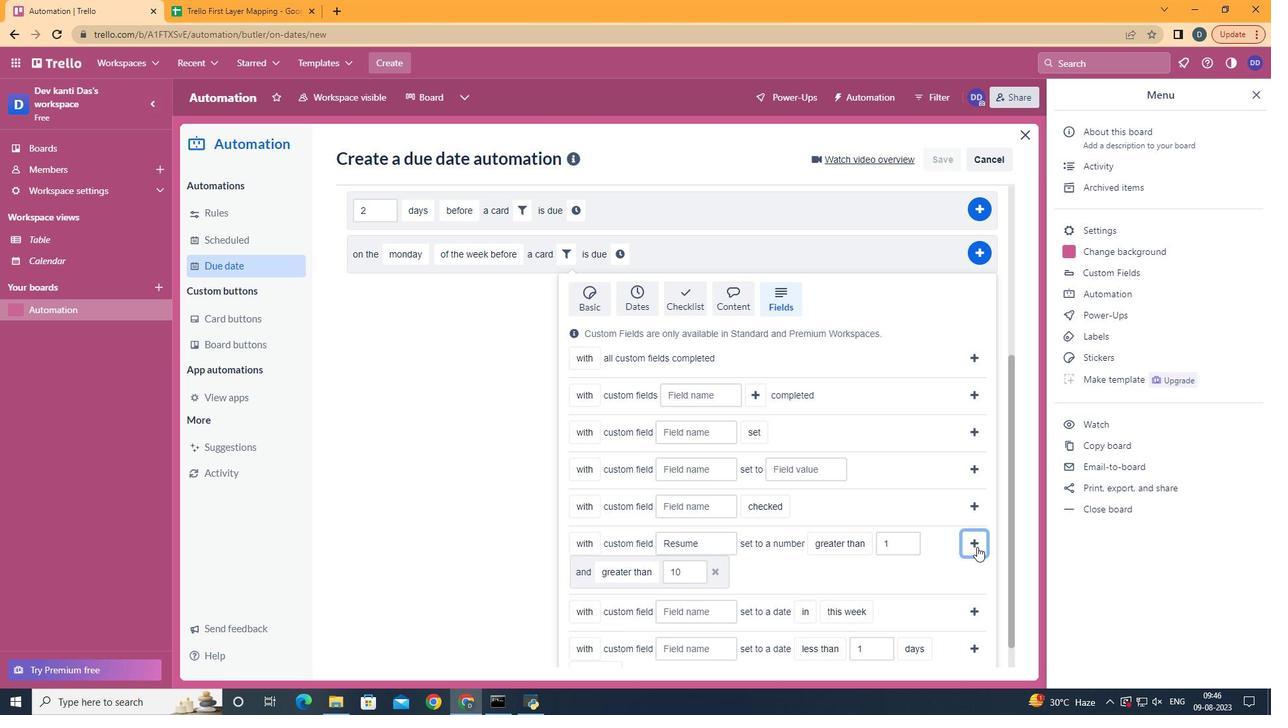 
Action: Mouse moved to (358, 561)
Screenshot: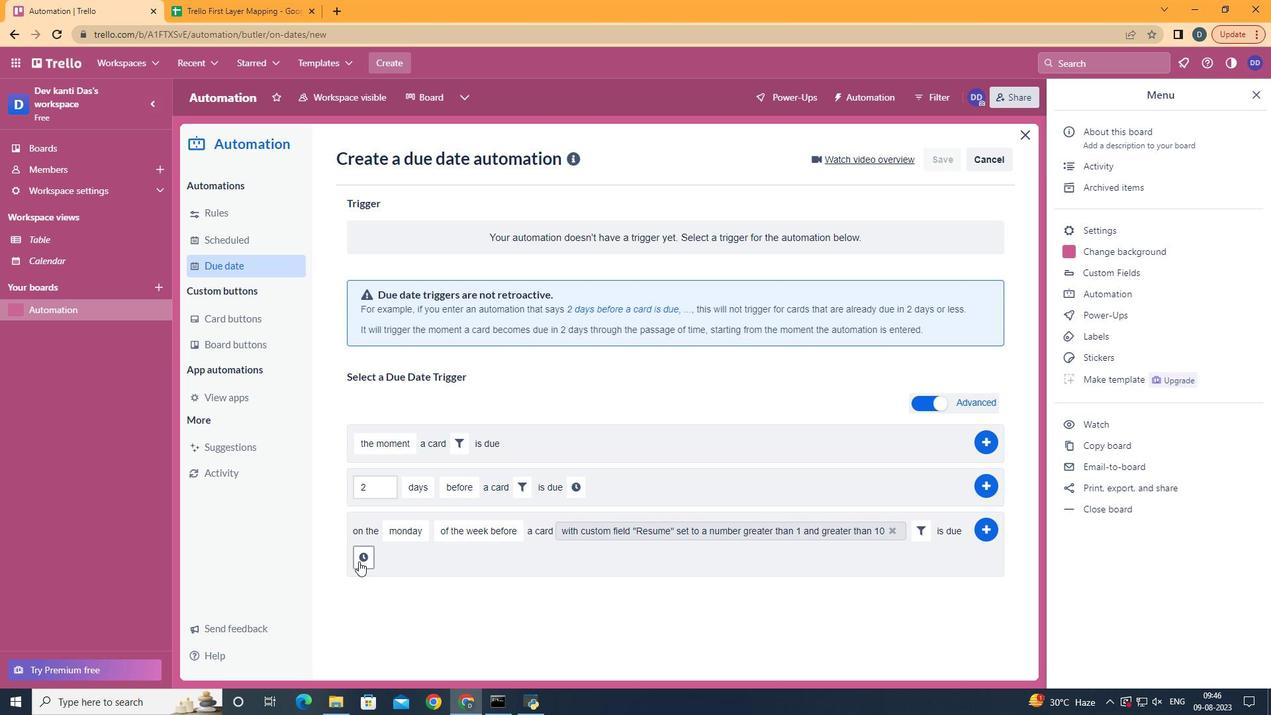 
Action: Mouse pressed left at (358, 561)
Screenshot: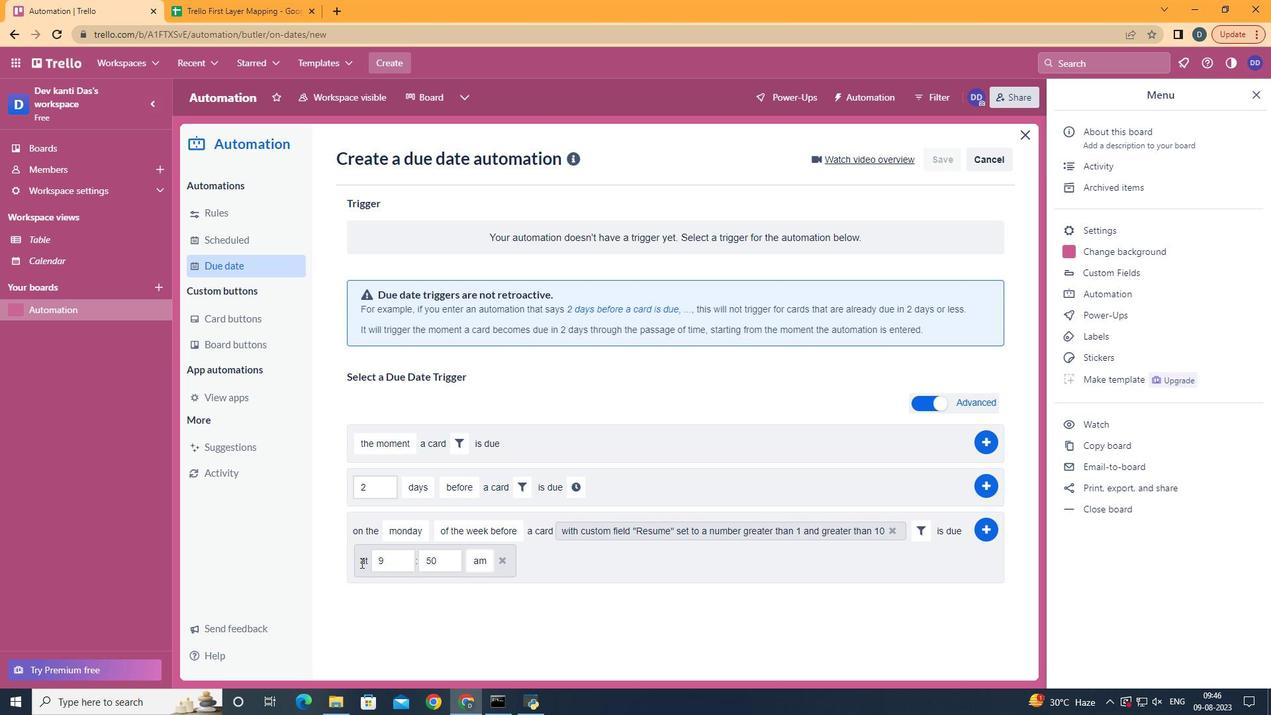 
Action: Mouse moved to (393, 562)
Screenshot: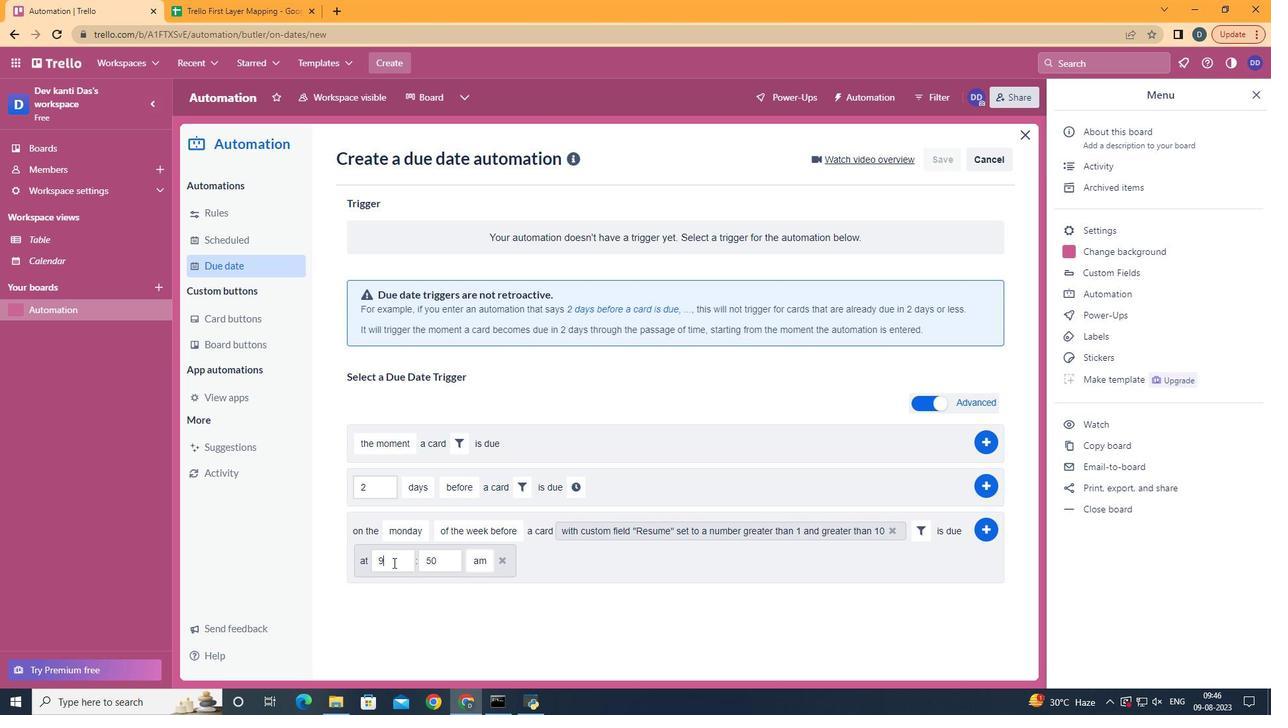
Action: Mouse pressed left at (393, 562)
Screenshot: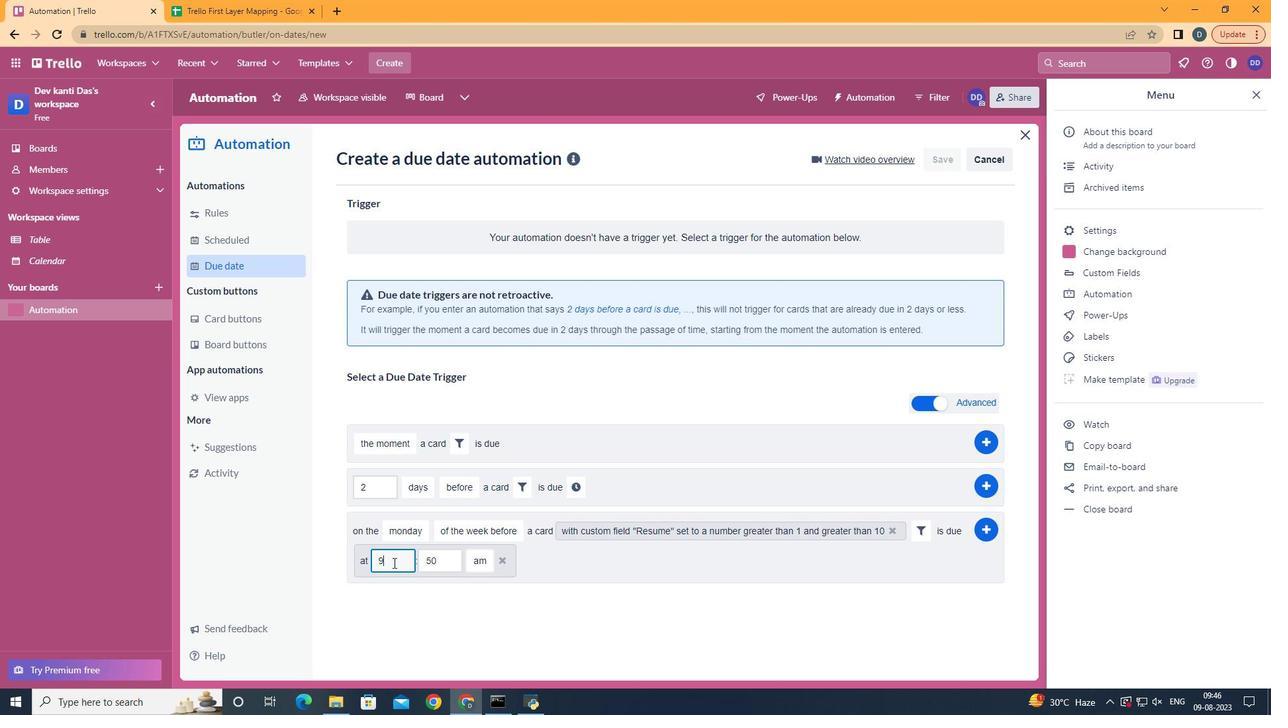 
Action: Key pressed <Key.backspace>11
Screenshot: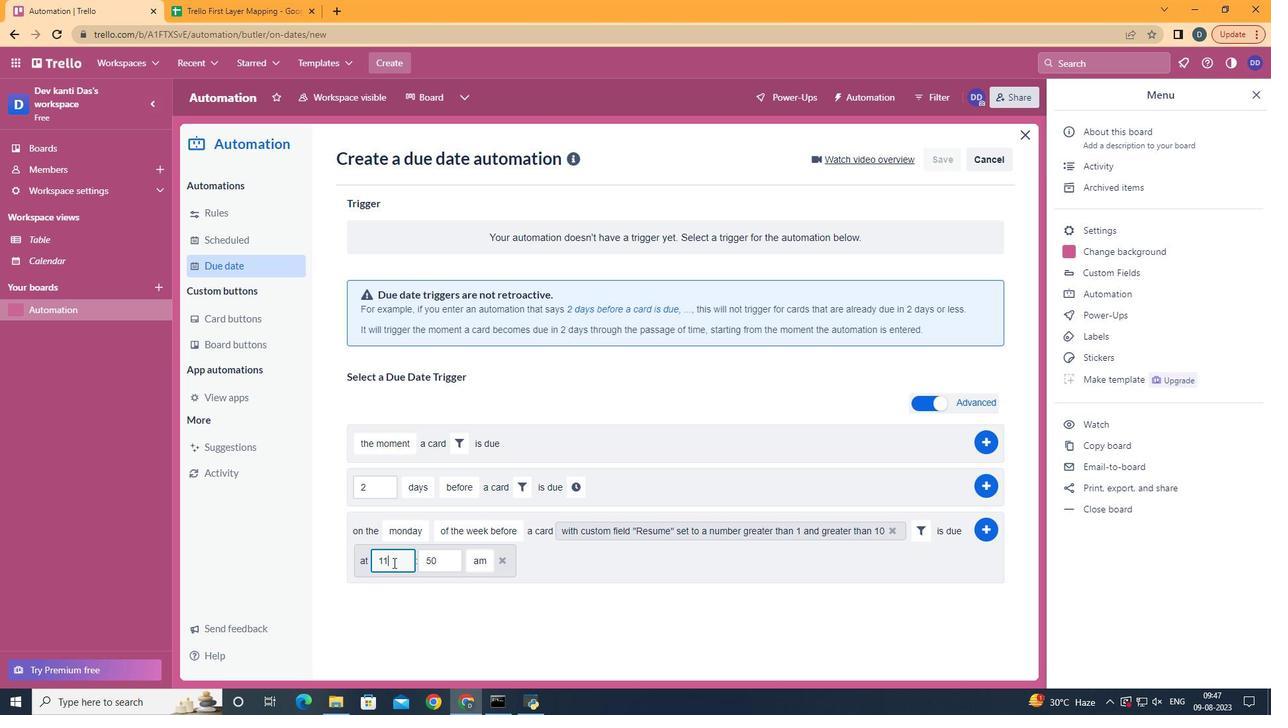 
Action: Mouse moved to (443, 559)
Screenshot: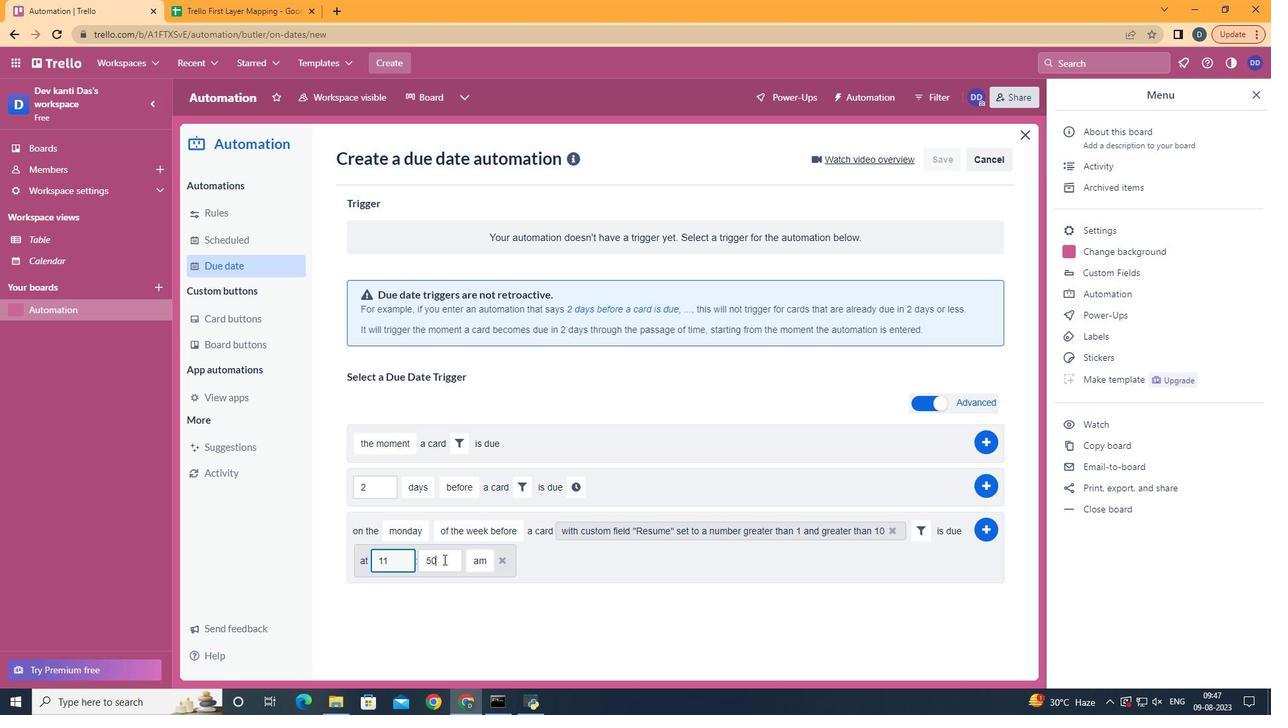 
Action: Mouse pressed left at (443, 559)
Screenshot: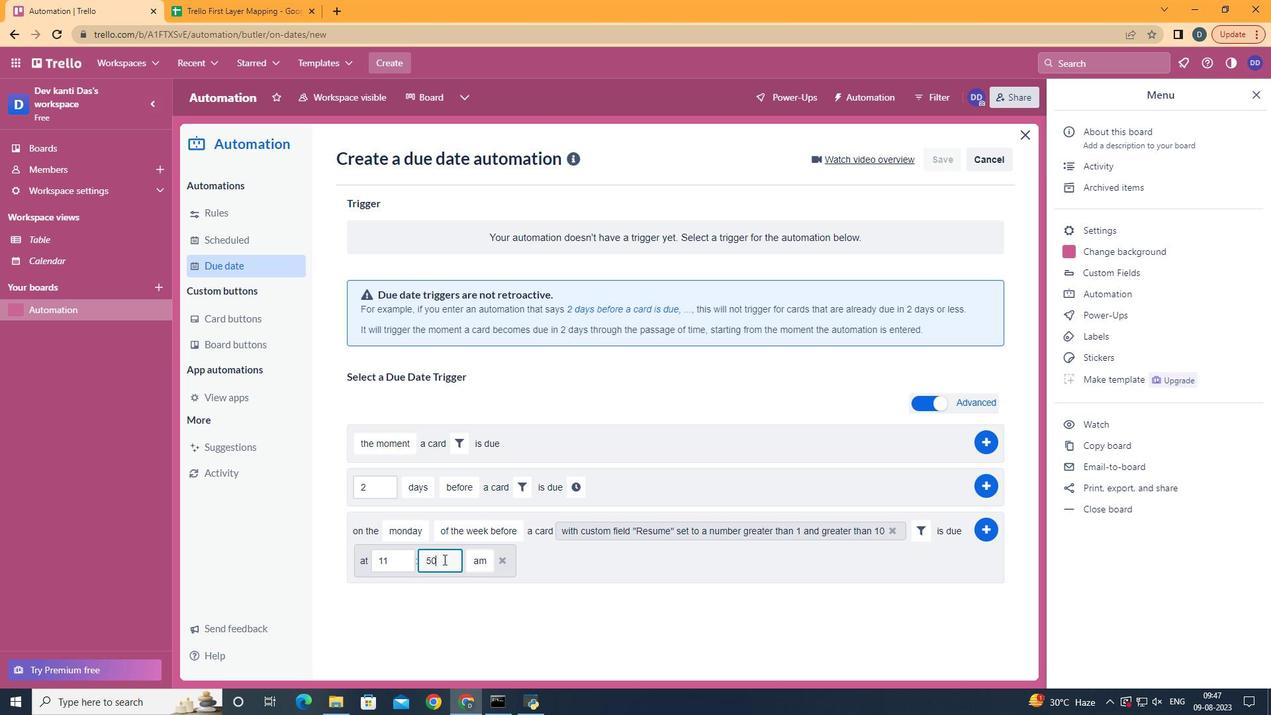 
Action: Key pressed <Key.backspace><Key.backspace>00
Screenshot: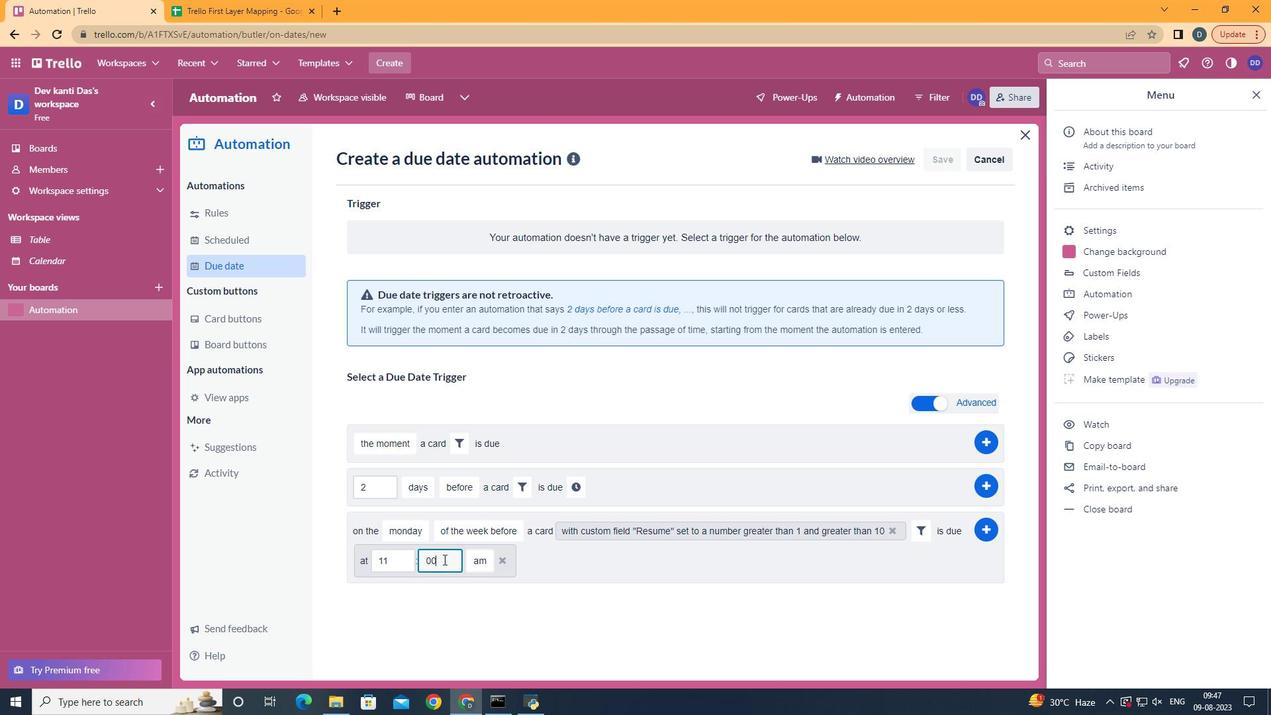 
Action: Mouse moved to (977, 528)
Screenshot: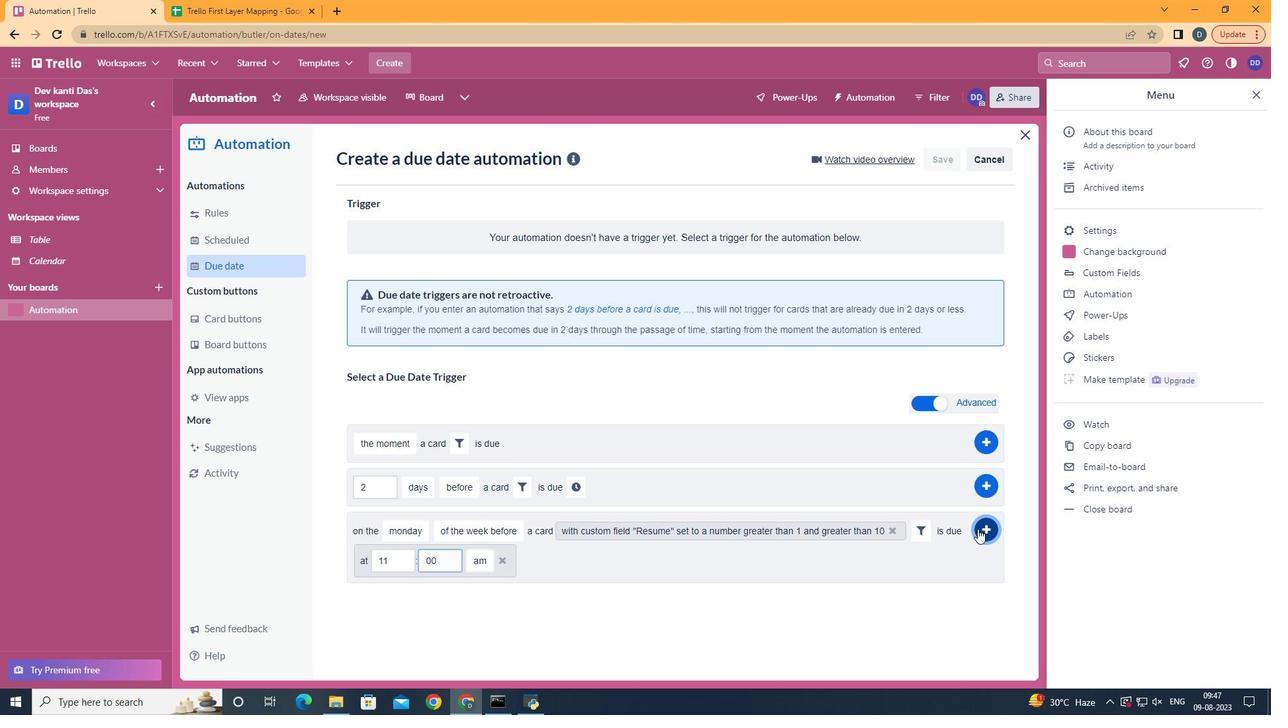 
Action: Mouse pressed left at (977, 528)
Screenshot: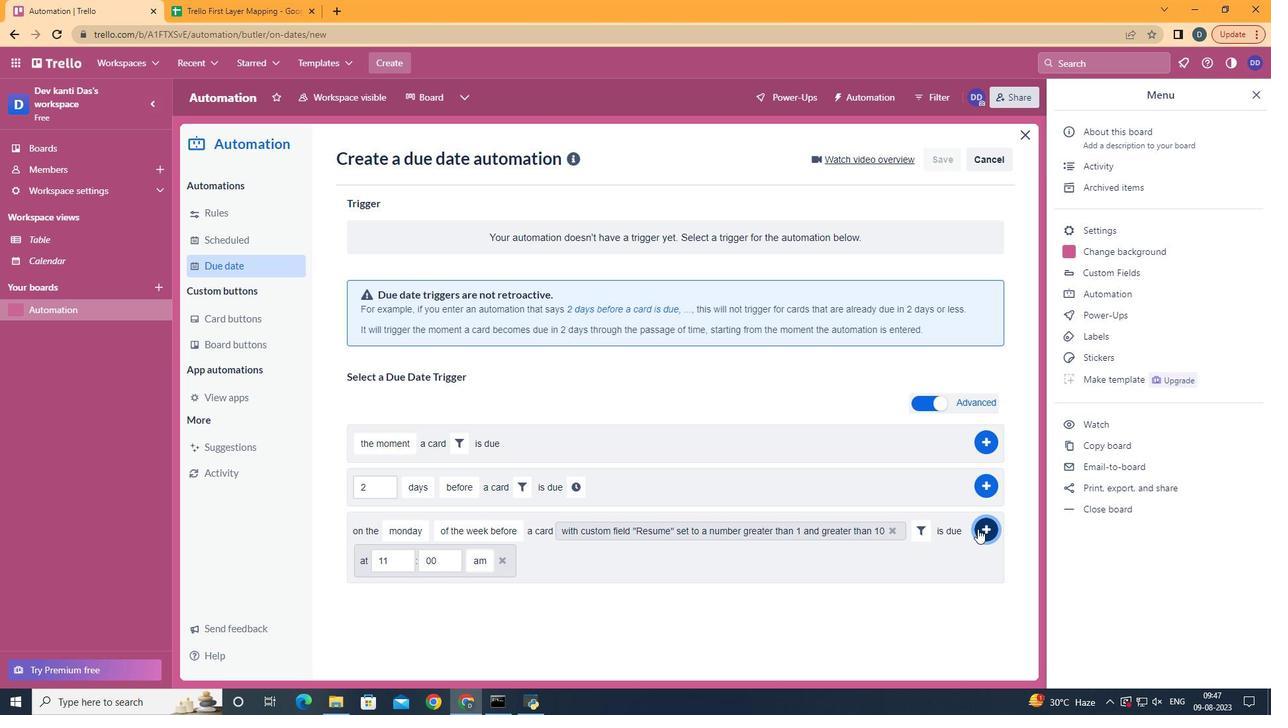 
Action: Mouse moved to (770, 256)
Screenshot: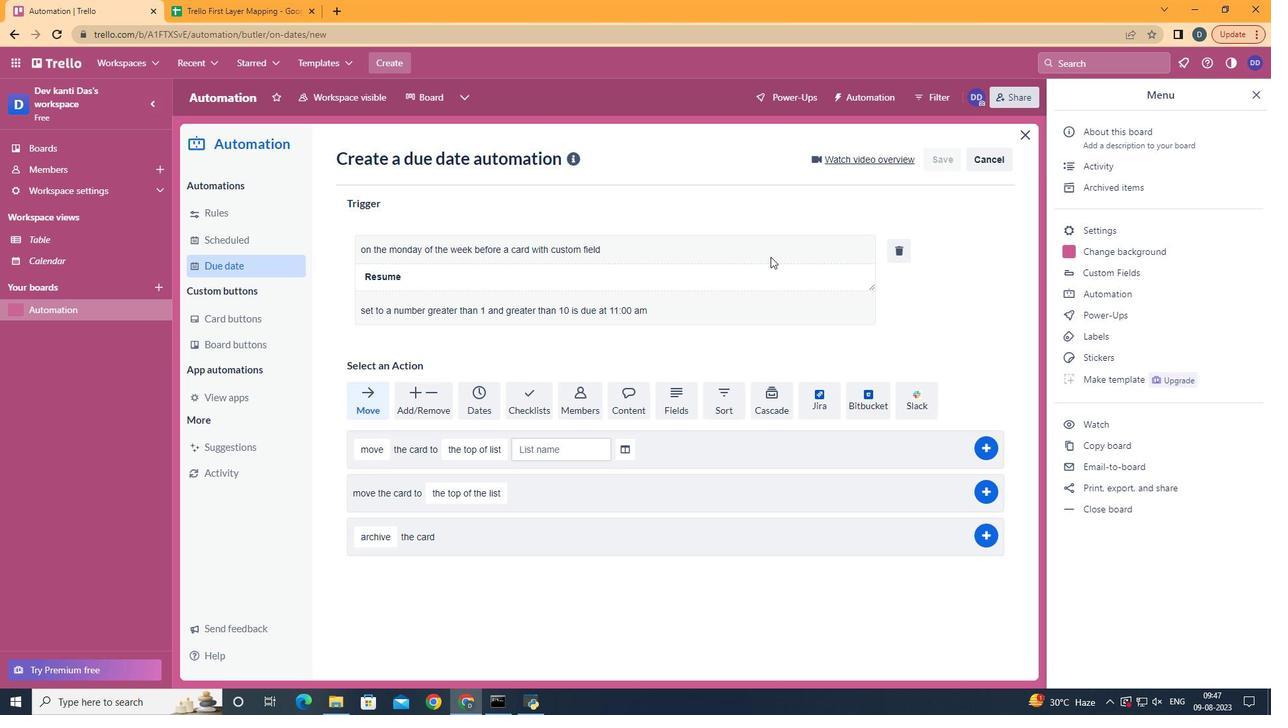 
